 Task: Find connections with filter location Alhama de Murcia with filter topic #personaltrainerwith filter profile language Spanish with filter current company Uplers with filter school Brainware University with filter industry Community Services with filter service category Graphic Design with filter keywords title Waiter/Waitress
Action: Mouse moved to (487, 73)
Screenshot: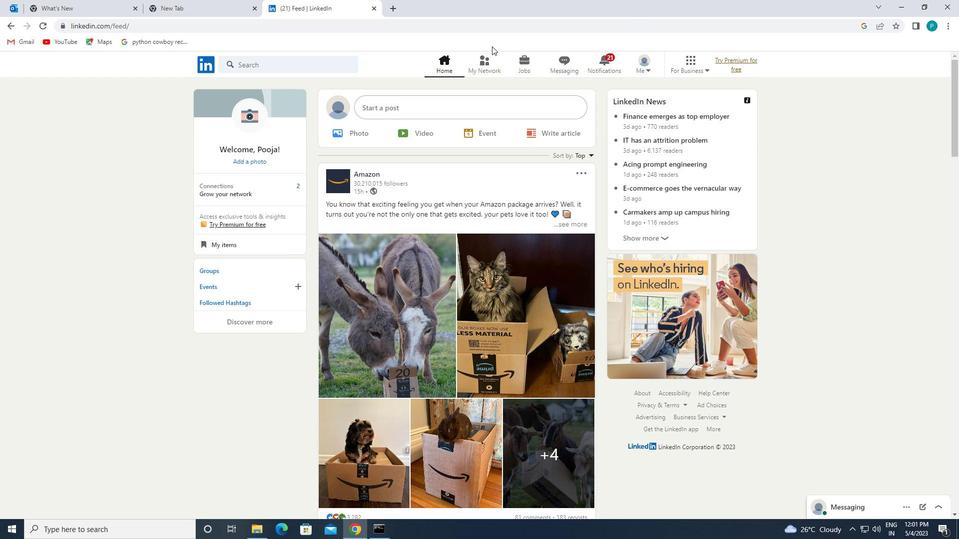 
Action: Mouse pressed left at (487, 73)
Screenshot: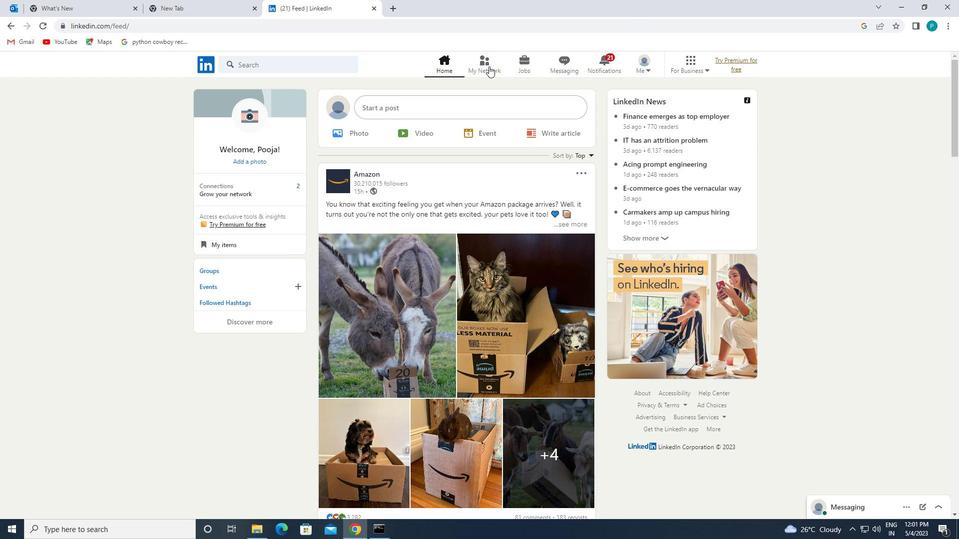 
Action: Mouse moved to (298, 121)
Screenshot: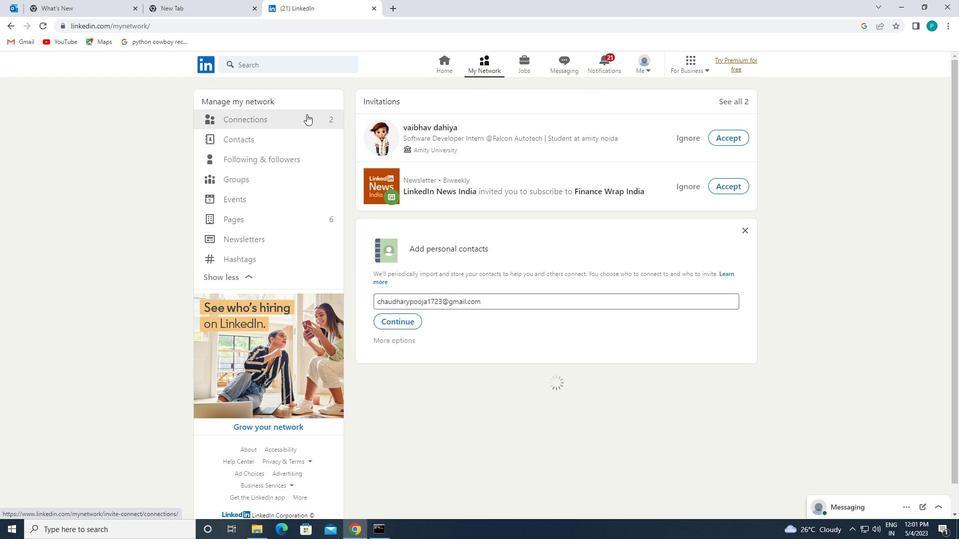 
Action: Mouse pressed left at (298, 121)
Screenshot: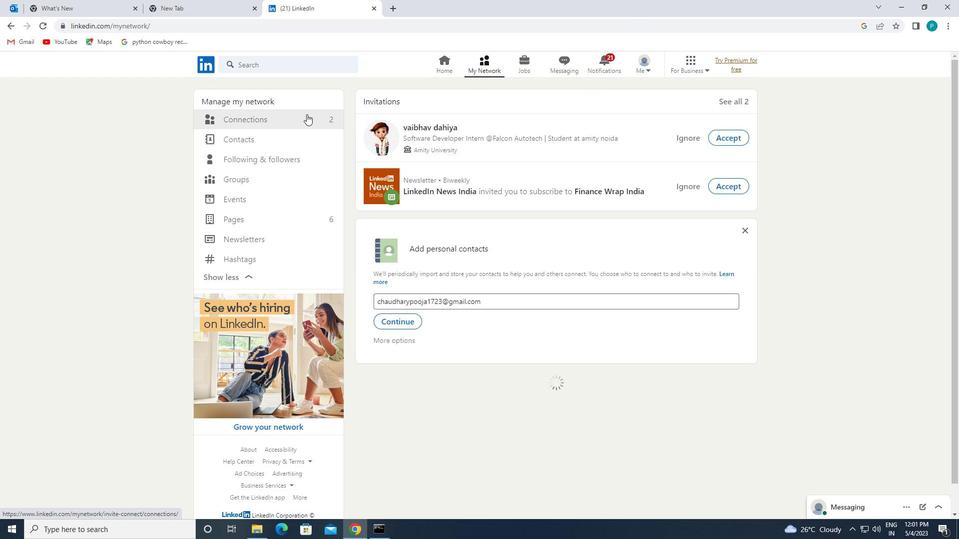 
Action: Mouse moved to (544, 116)
Screenshot: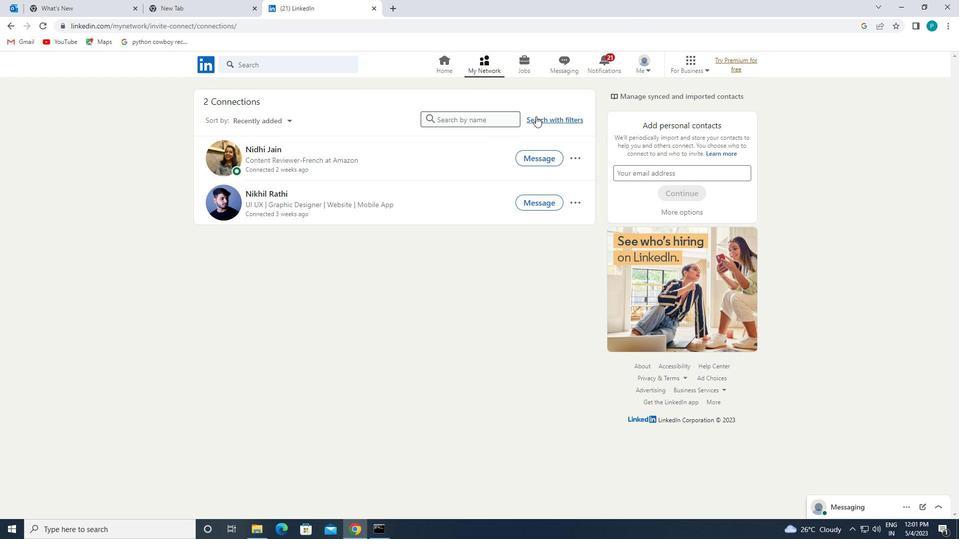 
Action: Mouse pressed left at (544, 116)
Screenshot: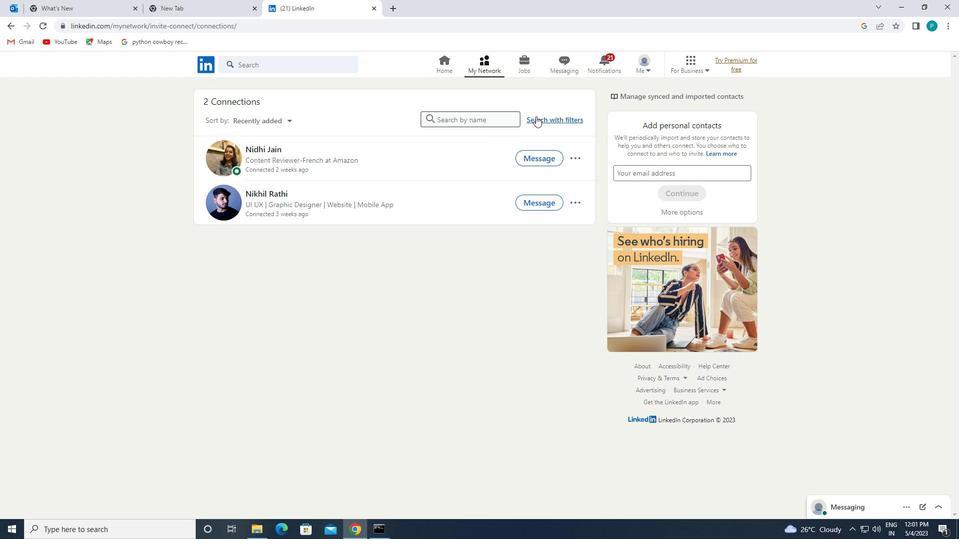 
Action: Mouse moved to (526, 92)
Screenshot: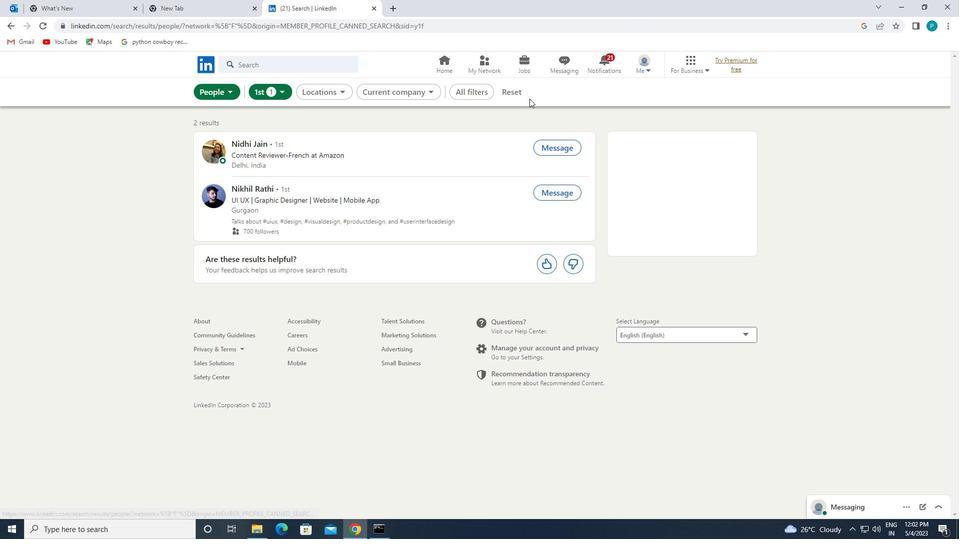 
Action: Mouse pressed left at (526, 92)
Screenshot: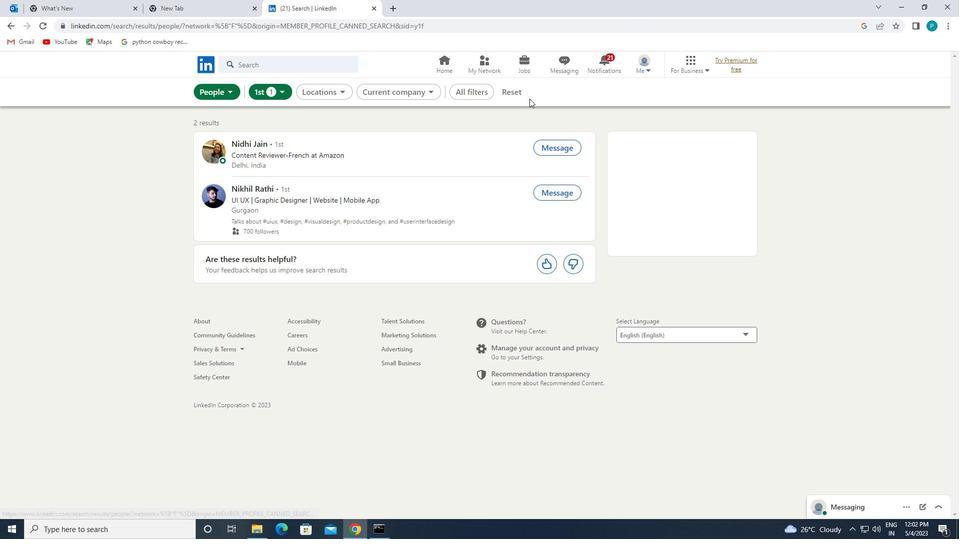 
Action: Mouse moved to (513, 89)
Screenshot: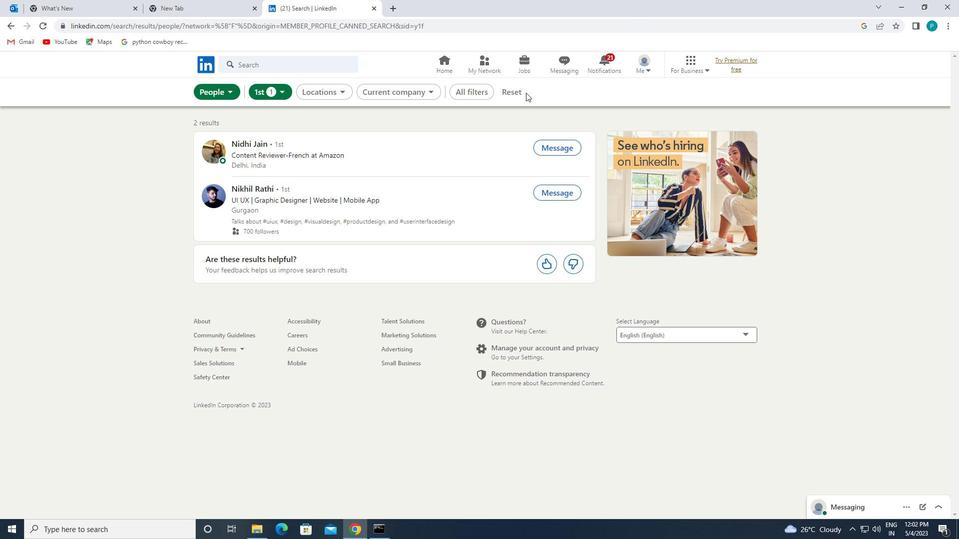 
Action: Mouse pressed left at (513, 89)
Screenshot: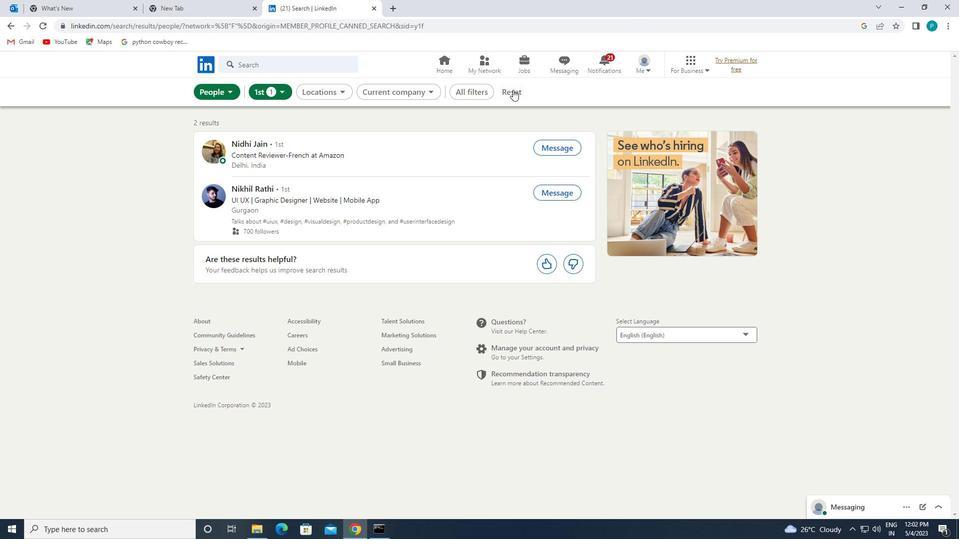 
Action: Mouse moved to (855, 235)
Screenshot: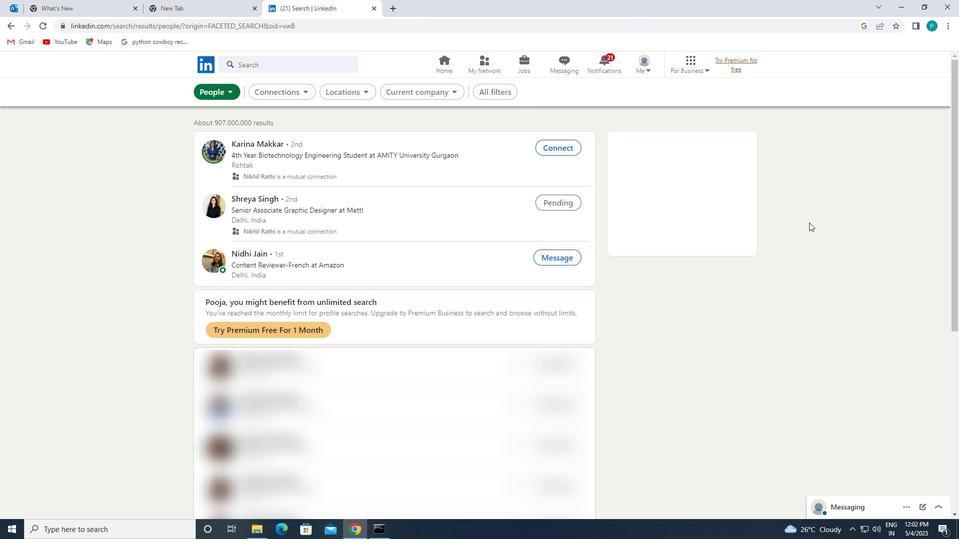 
Action: Mouse scrolled (855, 235) with delta (0, 0)
Screenshot: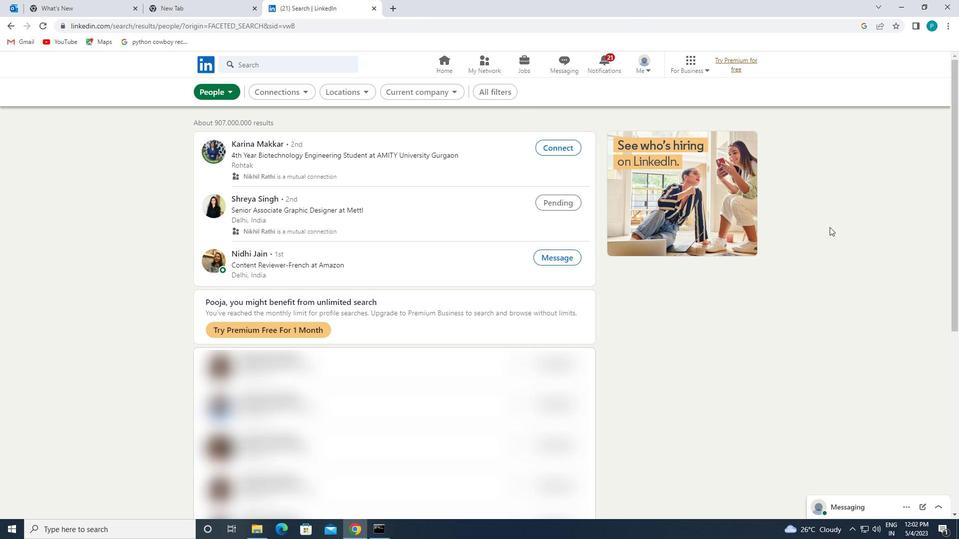 
Action: Mouse scrolled (855, 235) with delta (0, 0)
Screenshot: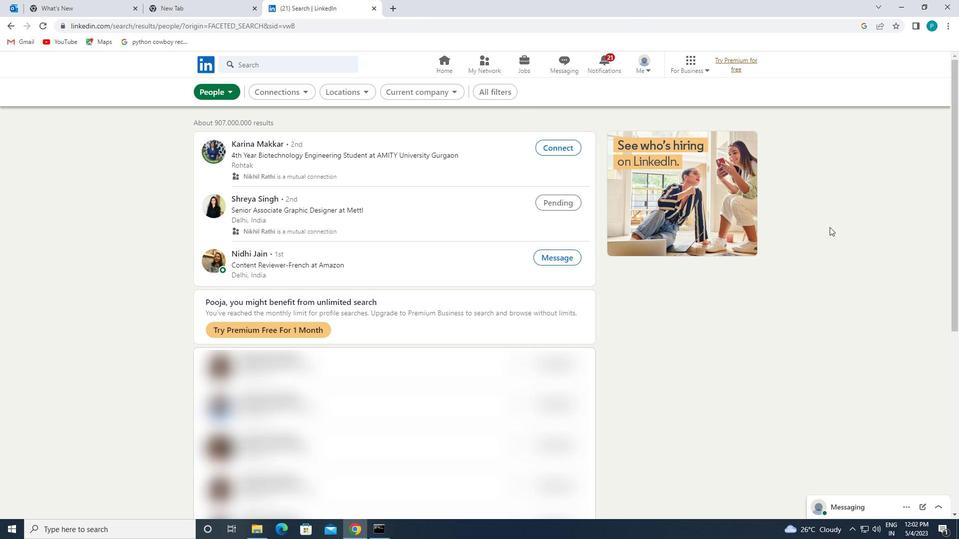 
Action: Mouse moved to (715, 202)
Screenshot: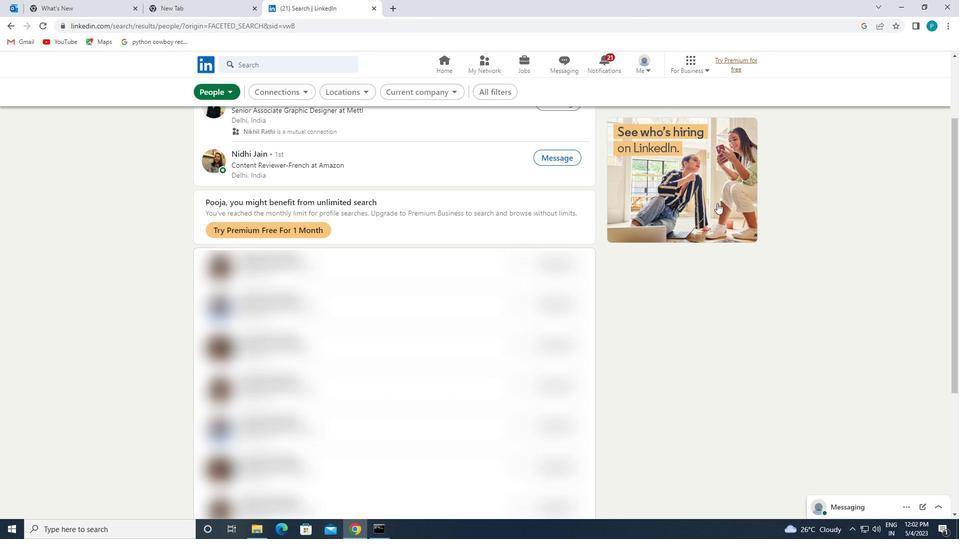 
Action: Mouse scrolled (715, 203) with delta (0, 0)
Screenshot: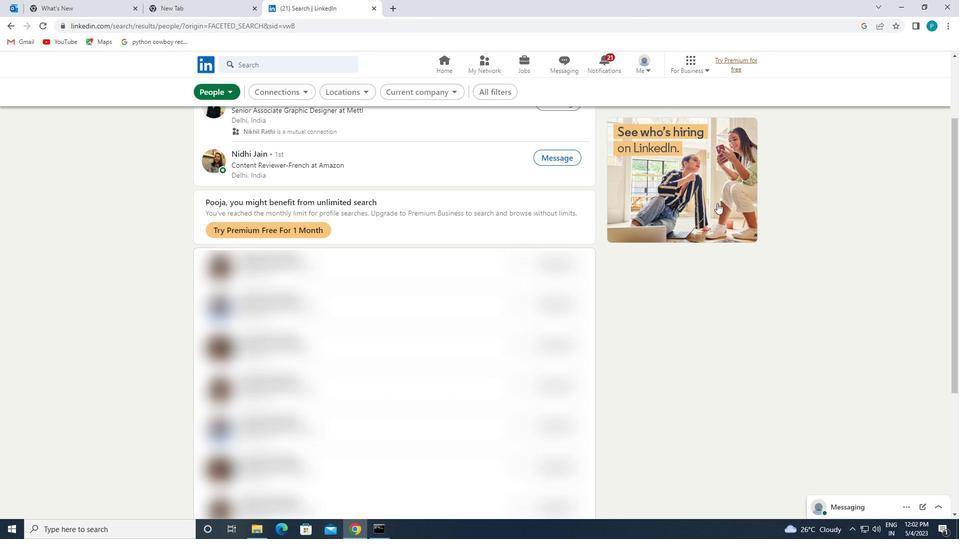 
Action: Mouse moved to (634, 184)
Screenshot: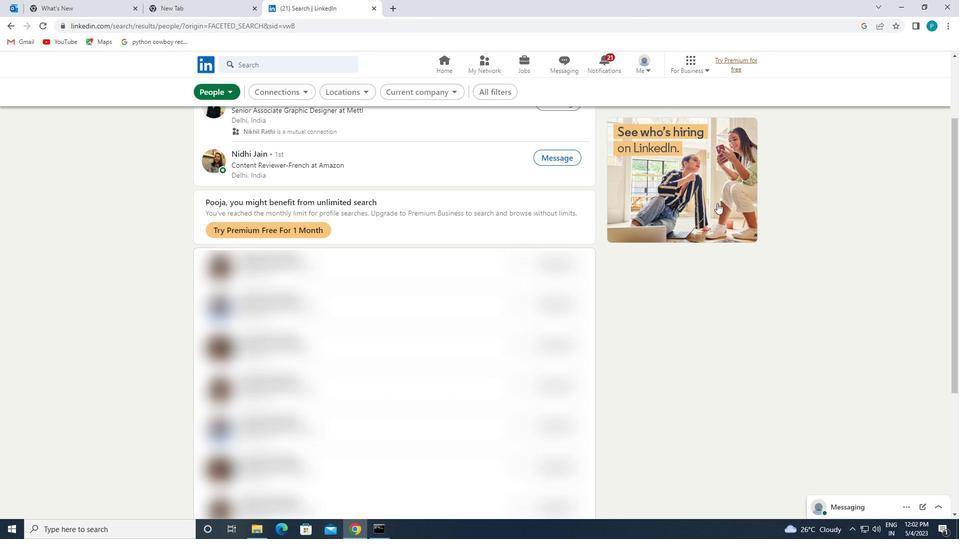 
Action: Mouse scrolled (634, 185) with delta (0, 0)
Screenshot: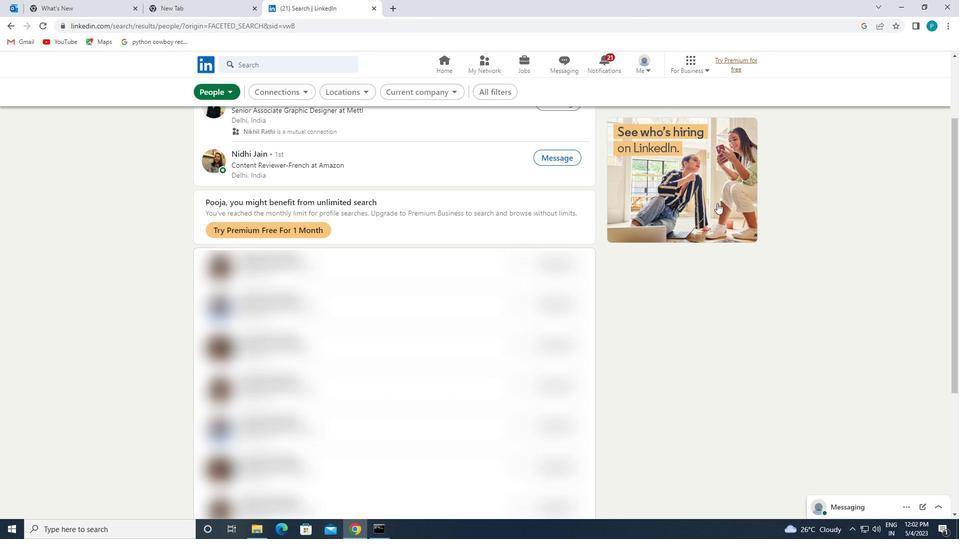 
Action: Mouse moved to (496, 90)
Screenshot: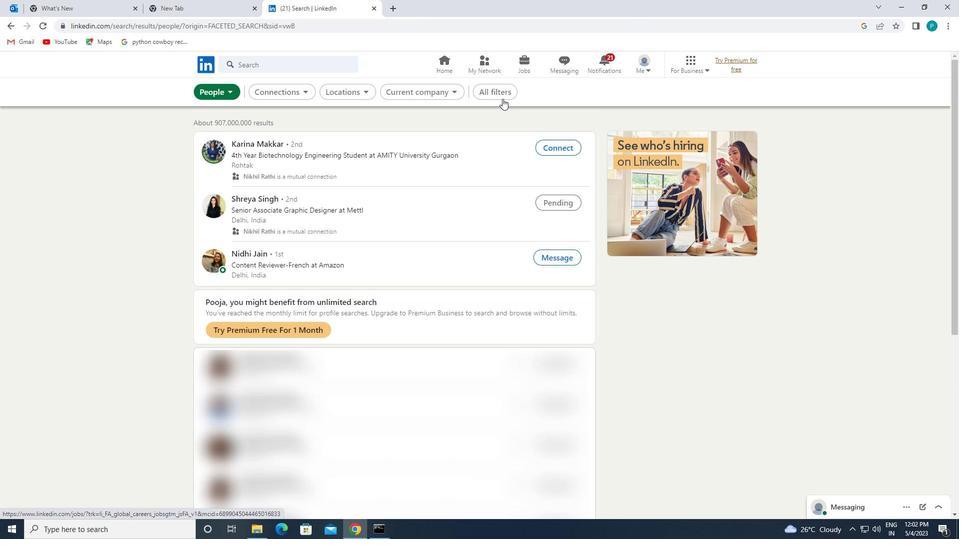 
Action: Mouse pressed left at (496, 90)
Screenshot: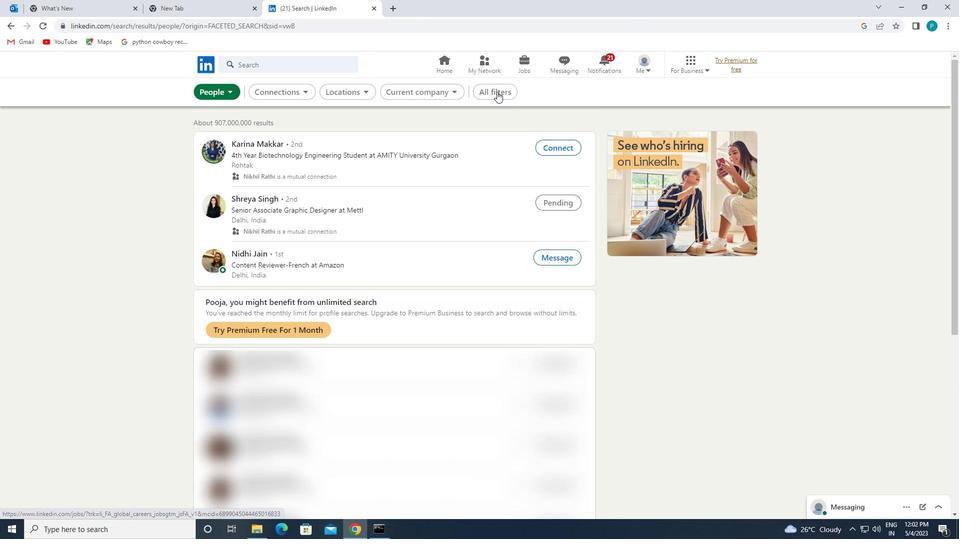 
Action: Mouse moved to (822, 285)
Screenshot: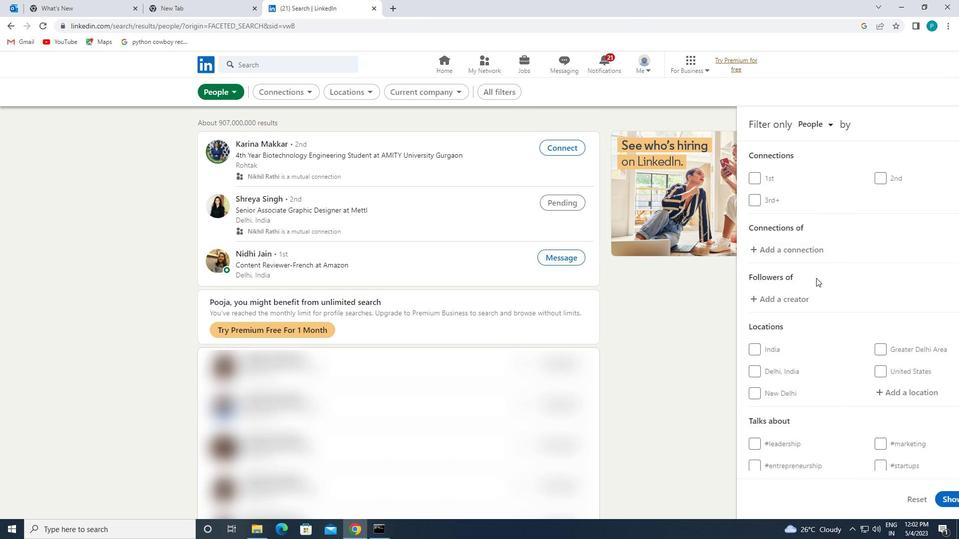 
Action: Mouse scrolled (822, 284) with delta (0, 0)
Screenshot: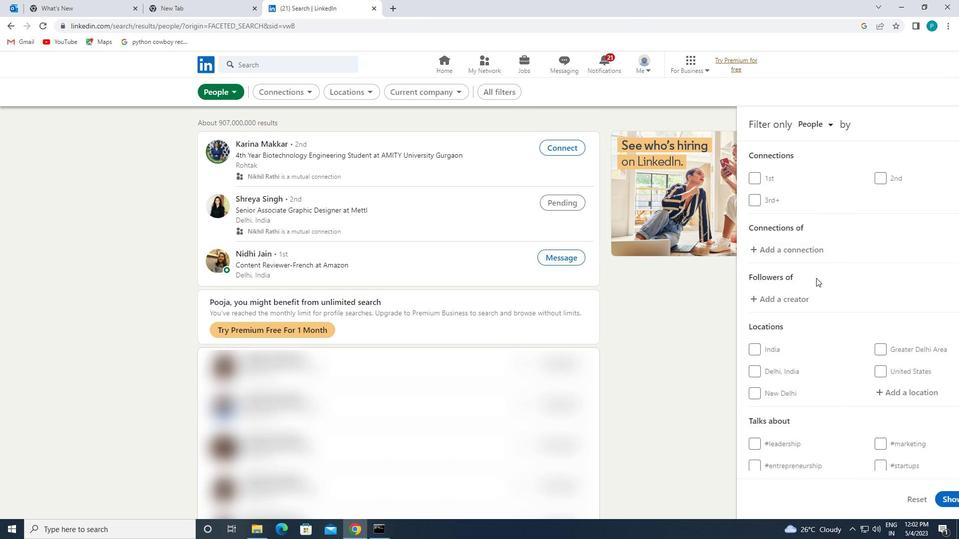 
Action: Mouse moved to (822, 286)
Screenshot: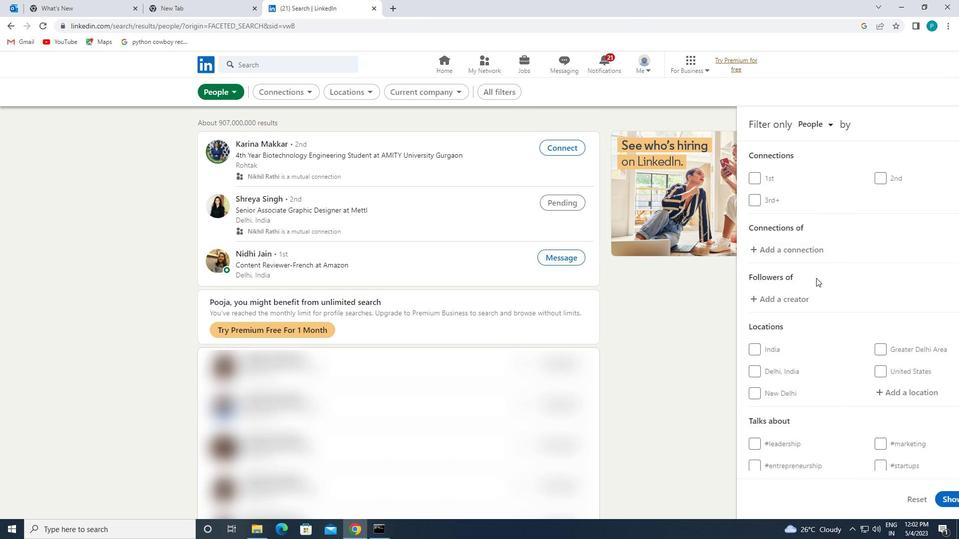 
Action: Mouse scrolled (822, 286) with delta (0, 0)
Screenshot: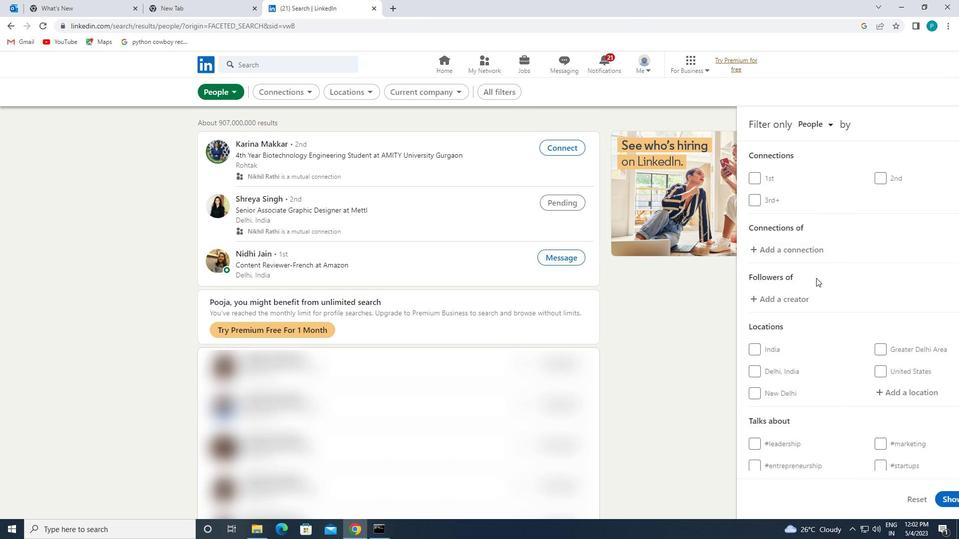 
Action: Mouse moved to (830, 294)
Screenshot: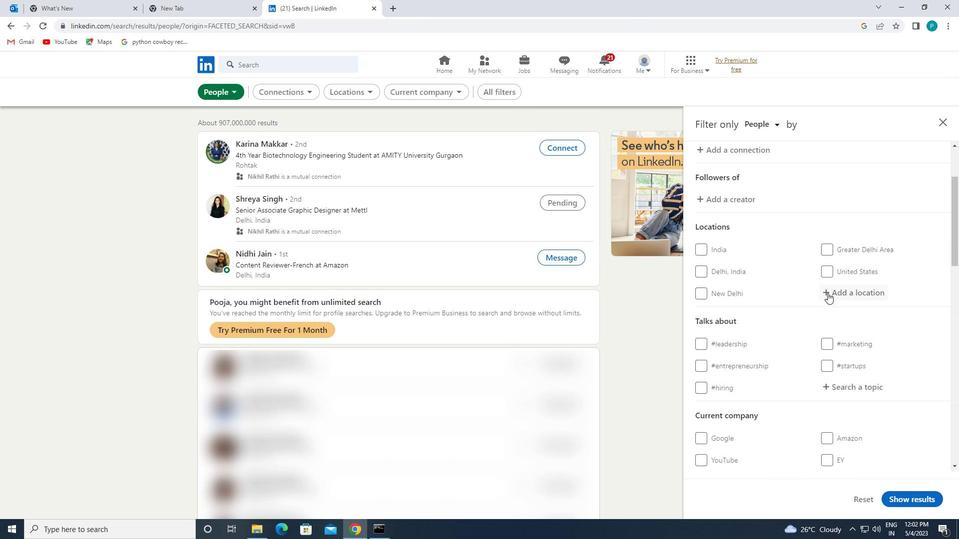 
Action: Mouse pressed left at (830, 294)
Screenshot: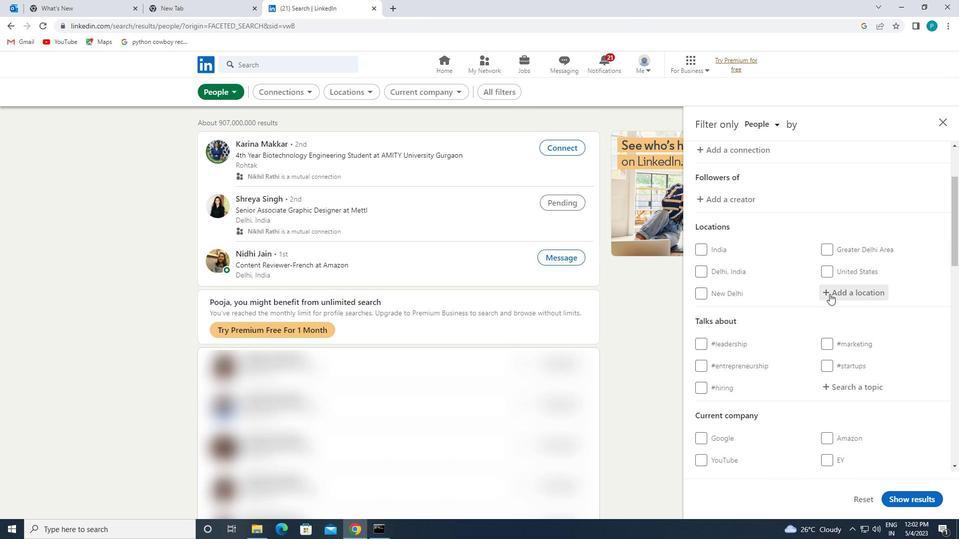 
Action: Key pressed <Key.caps_lock>a<Key.caps_lock>lhama
Screenshot: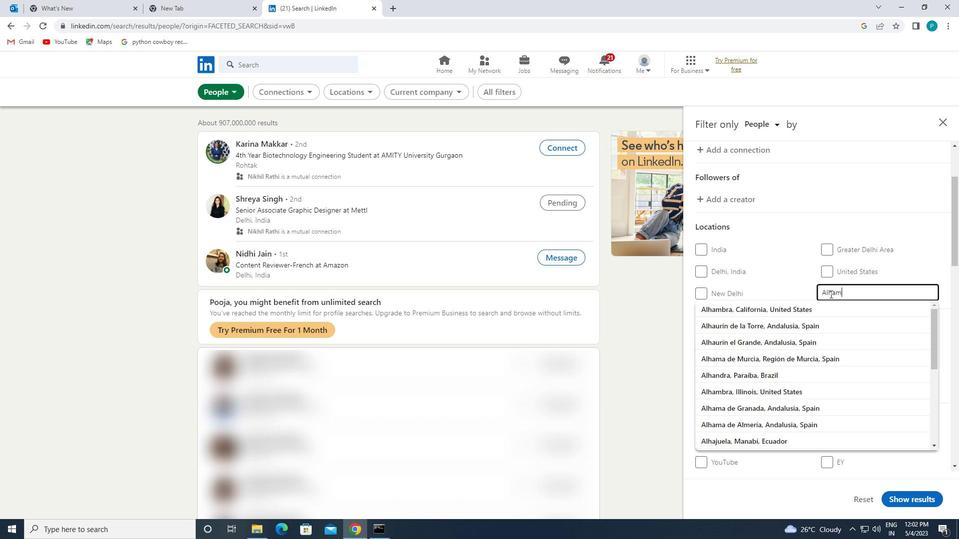 
Action: Mouse moved to (786, 310)
Screenshot: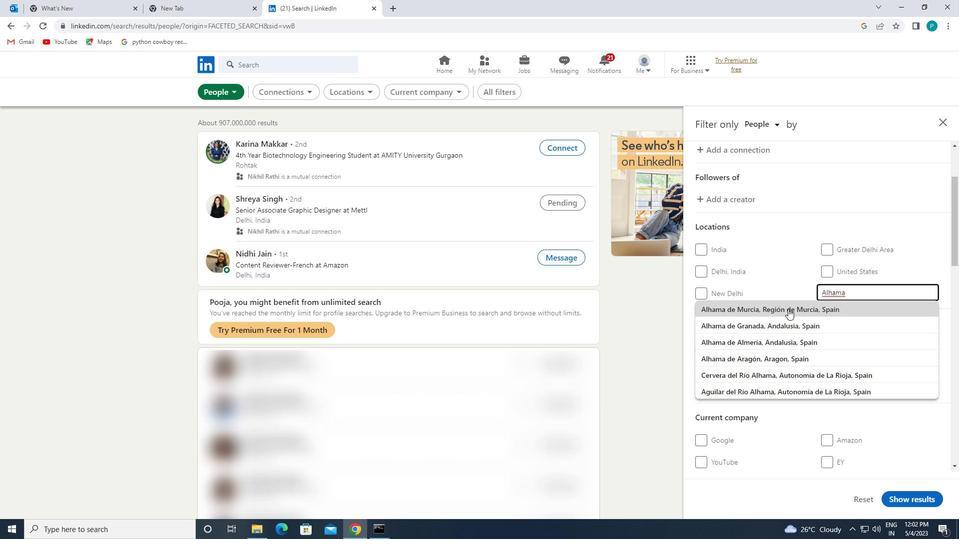 
Action: Mouse pressed left at (786, 310)
Screenshot: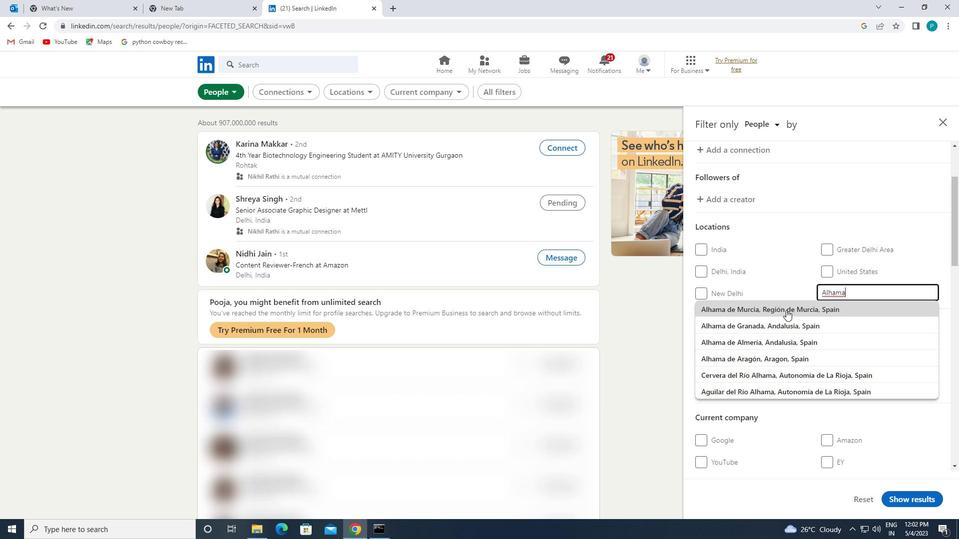 
Action: Mouse moved to (864, 360)
Screenshot: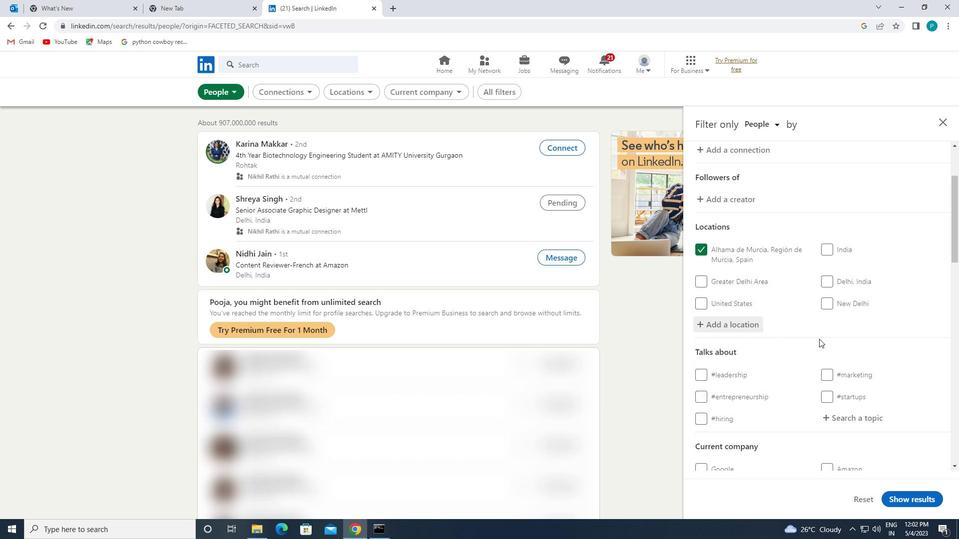 
Action: Mouse scrolled (864, 359) with delta (0, 0)
Screenshot: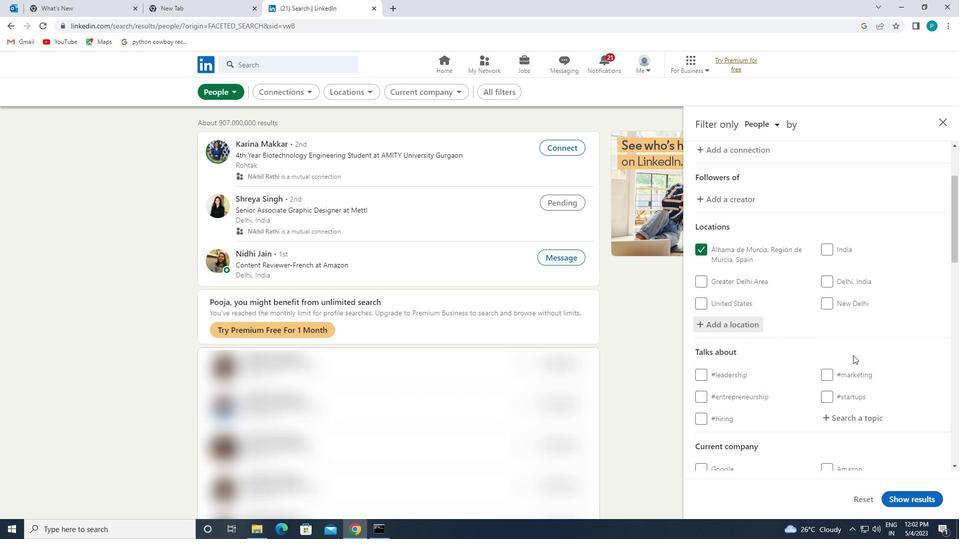 
Action: Mouse scrolled (864, 359) with delta (0, 0)
Screenshot: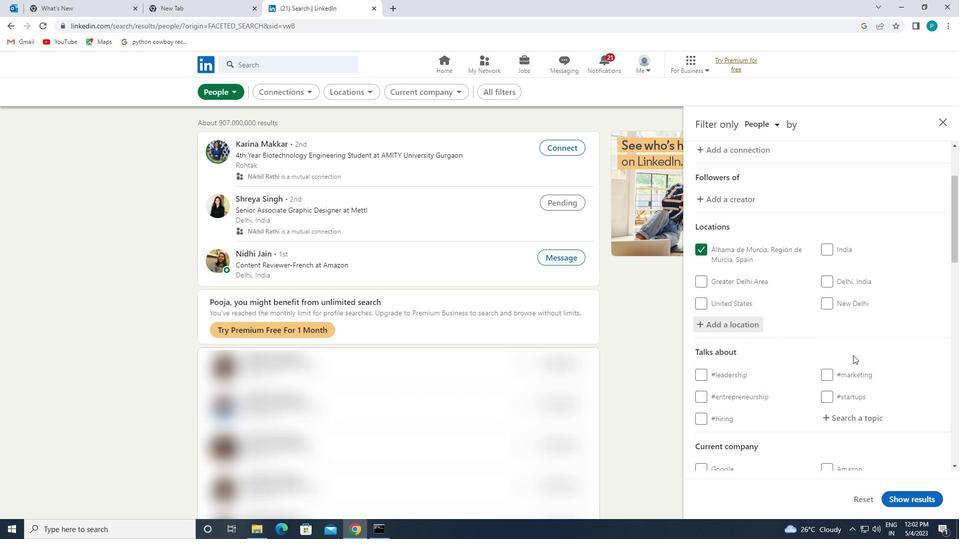 
Action: Mouse scrolled (864, 359) with delta (0, 0)
Screenshot: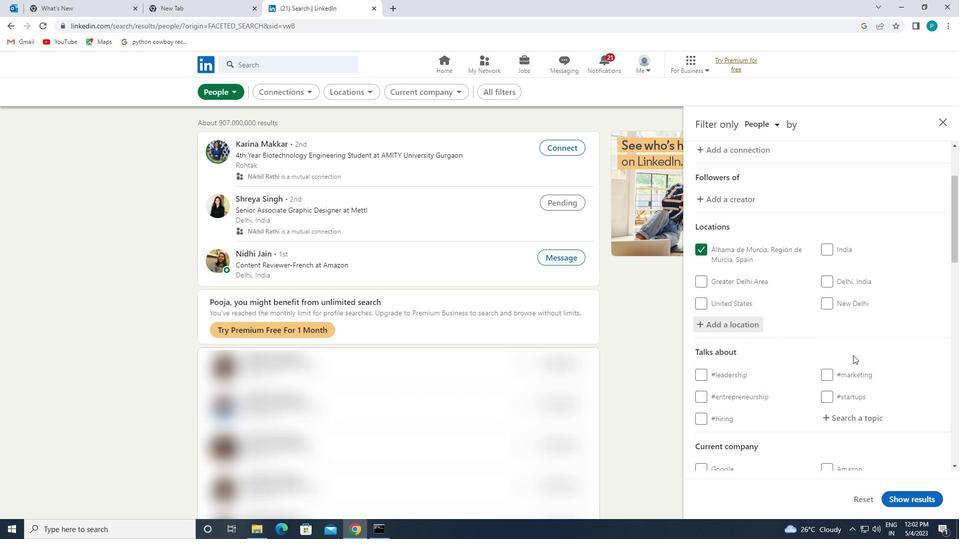 
Action: Mouse scrolled (864, 359) with delta (0, 0)
Screenshot: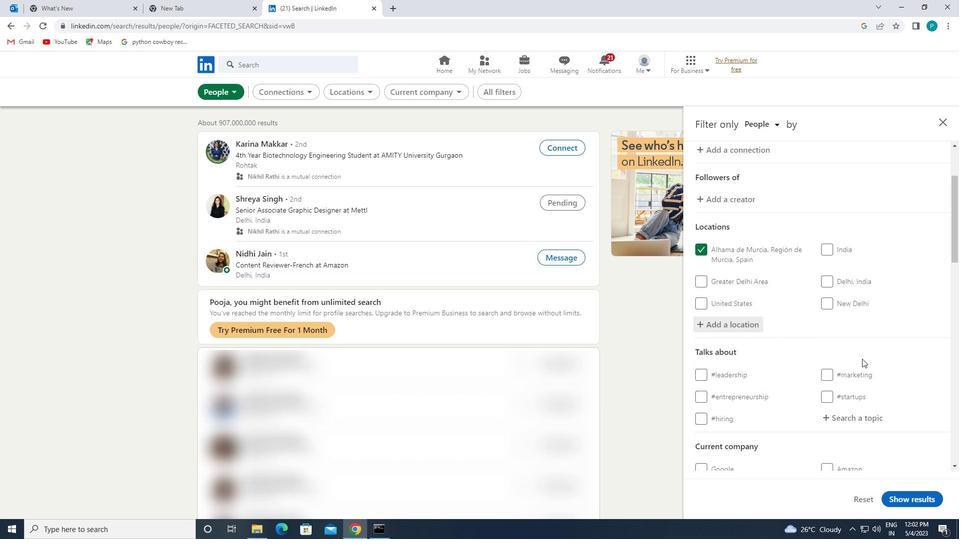 
Action: Mouse moved to (834, 220)
Screenshot: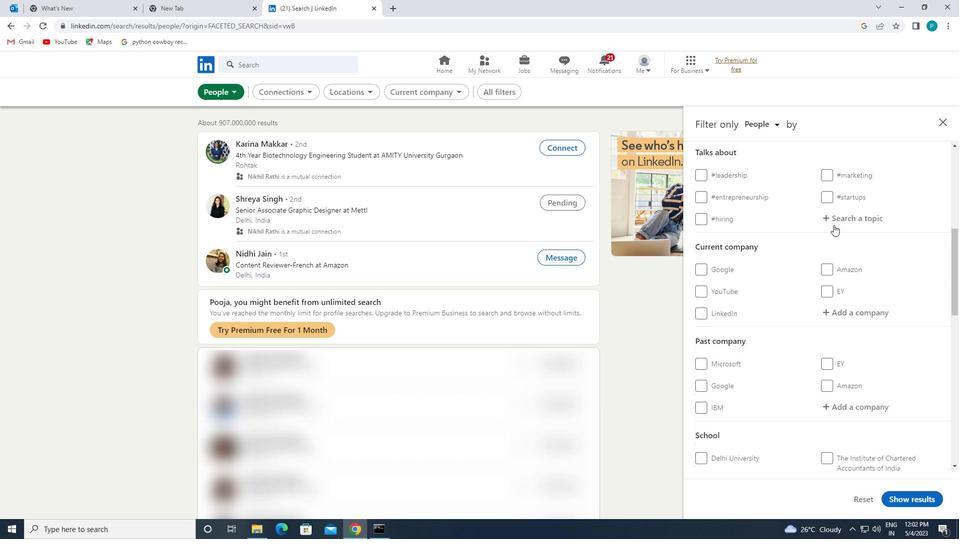 
Action: Mouse pressed left at (834, 220)
Screenshot: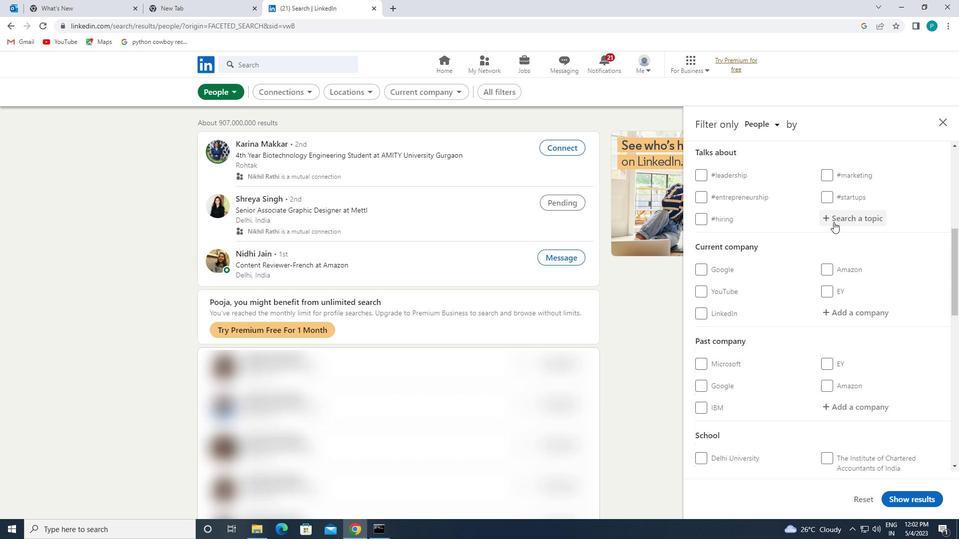 
Action: Key pressed <Key.shift>#PERSONALTRAINER
Screenshot: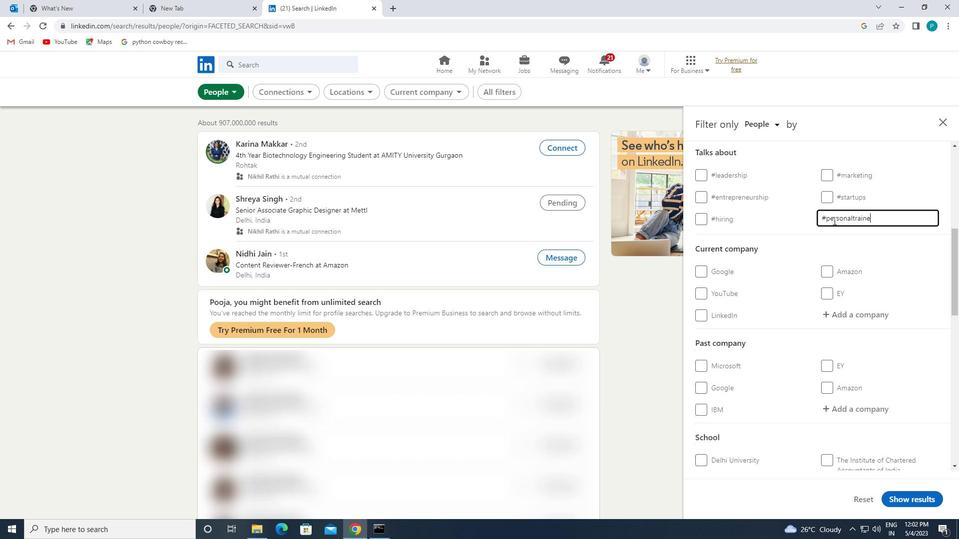 
Action: Mouse scrolled (834, 220) with delta (0, 0)
Screenshot: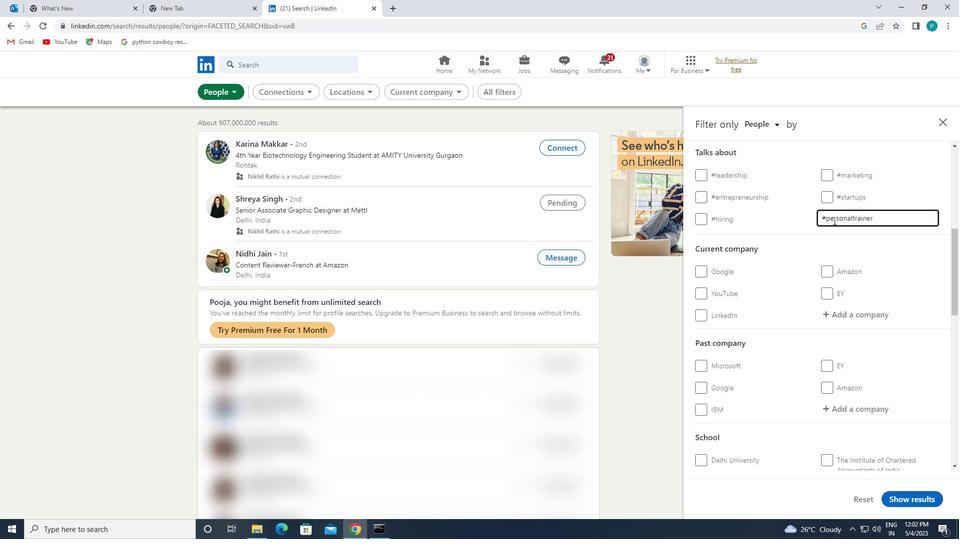 
Action: Mouse scrolled (834, 220) with delta (0, 0)
Screenshot: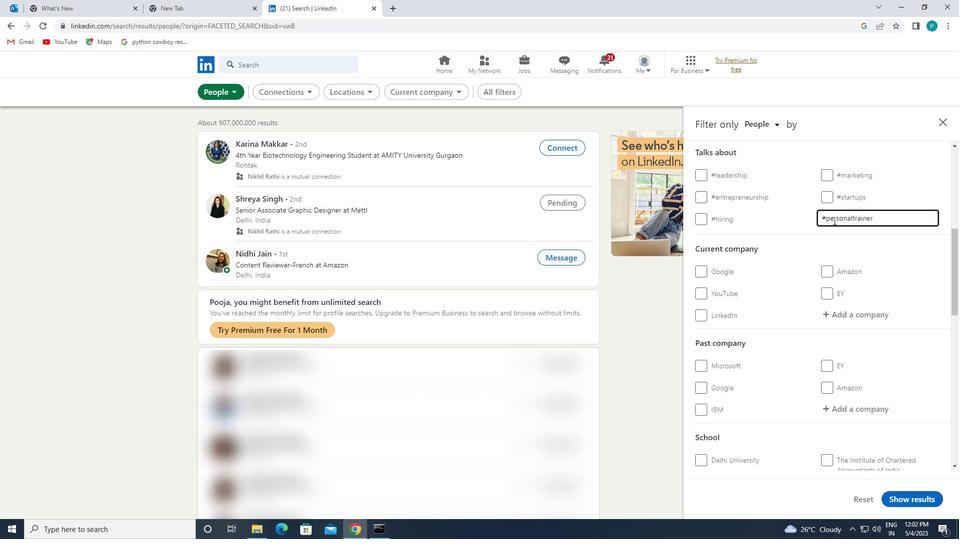 
Action: Mouse moved to (834, 230)
Screenshot: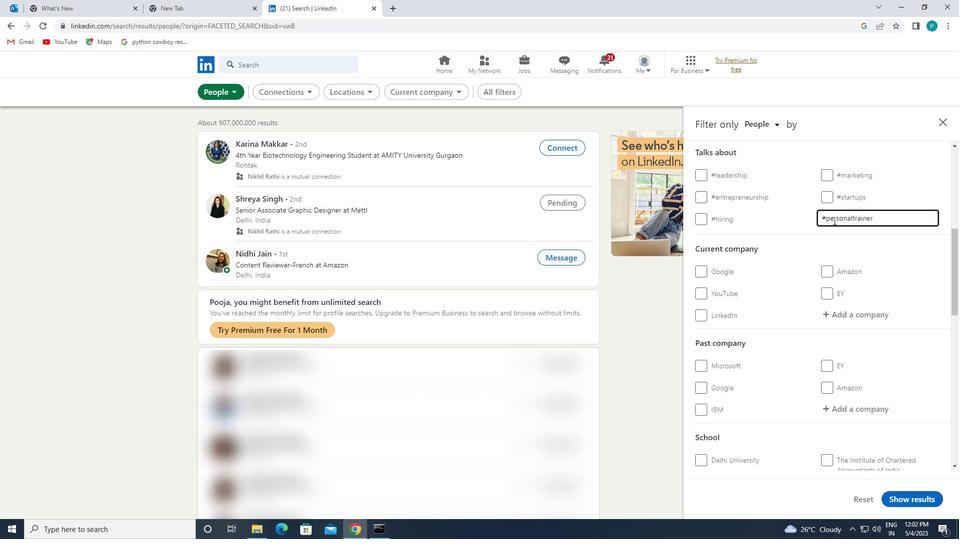 
Action: Mouse scrolled (834, 230) with delta (0, 0)
Screenshot: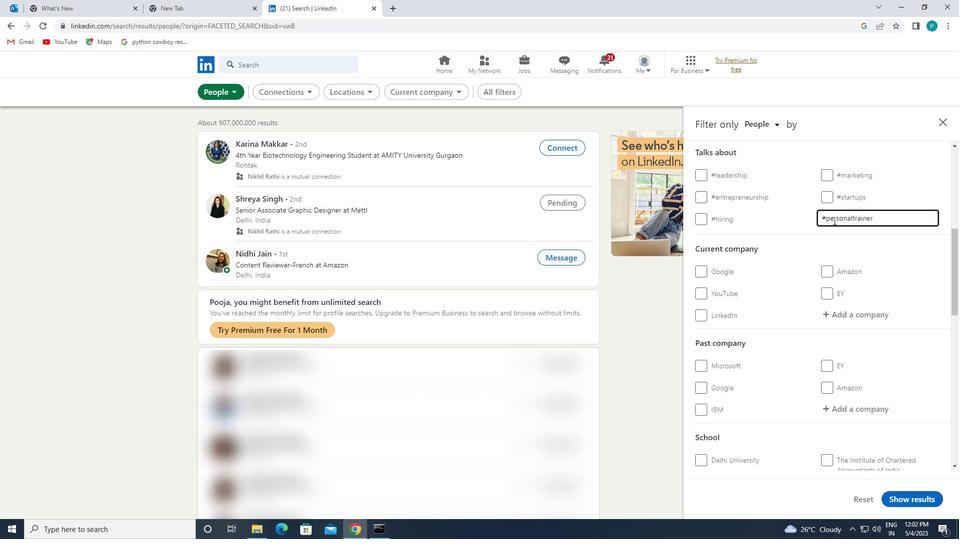 
Action: Mouse moved to (832, 240)
Screenshot: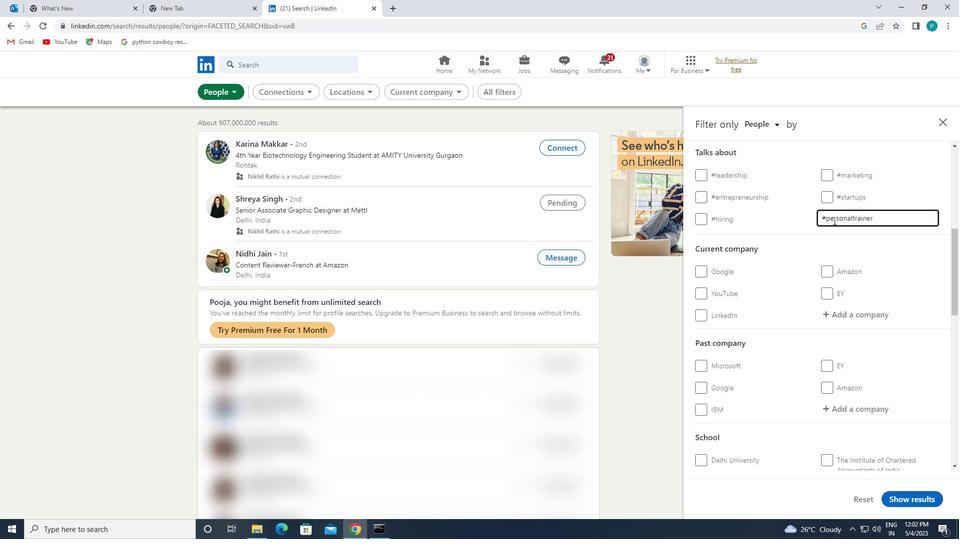 
Action: Mouse scrolled (832, 240) with delta (0, 0)
Screenshot: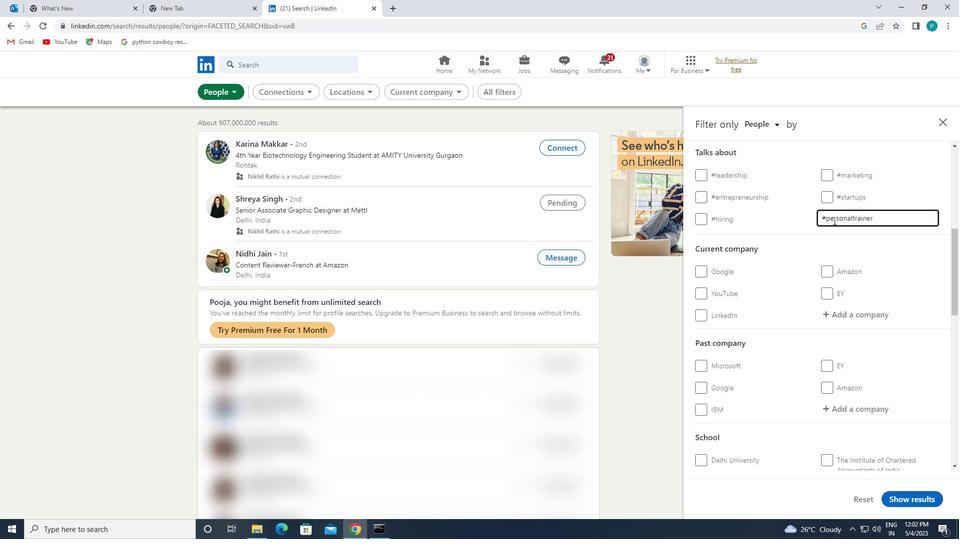 
Action: Mouse moved to (792, 299)
Screenshot: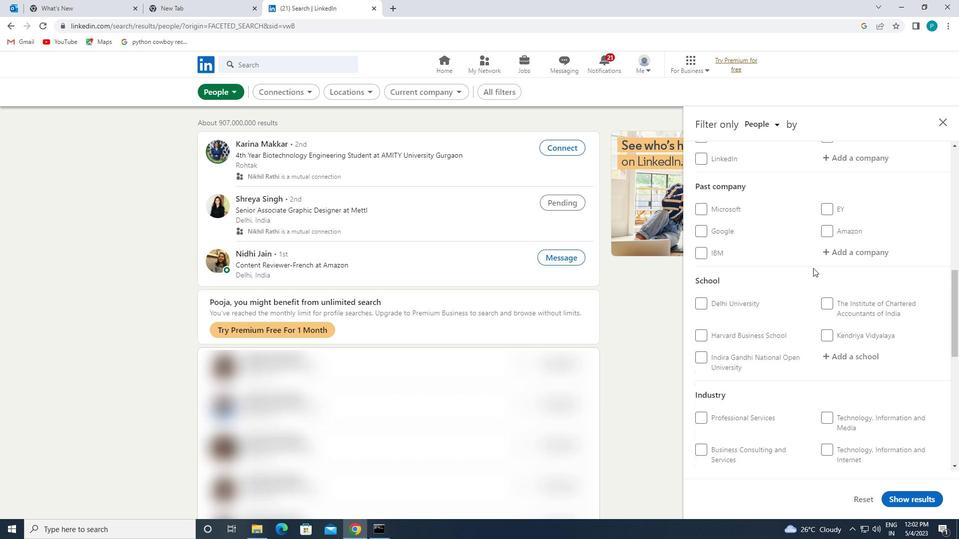 
Action: Mouse scrolled (792, 298) with delta (0, 0)
Screenshot: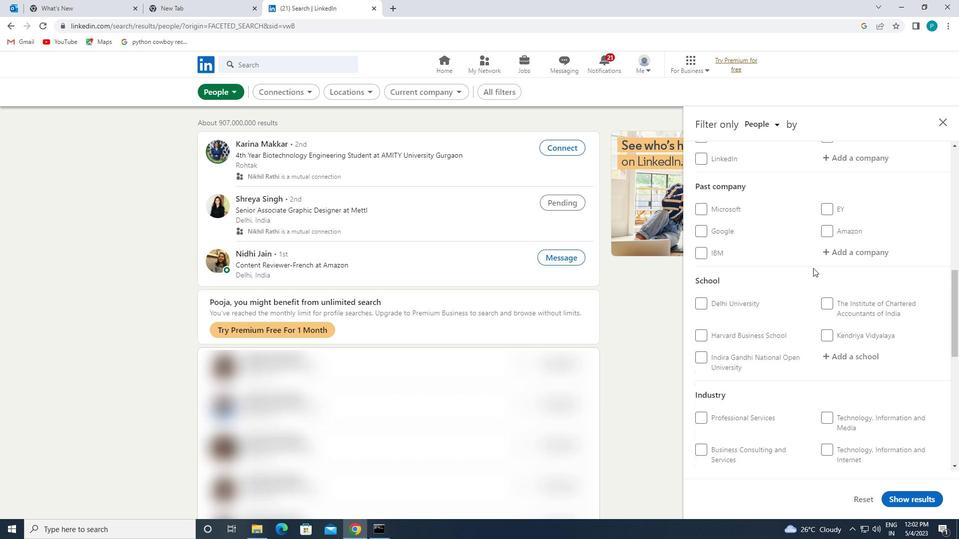 
Action: Mouse moved to (791, 301)
Screenshot: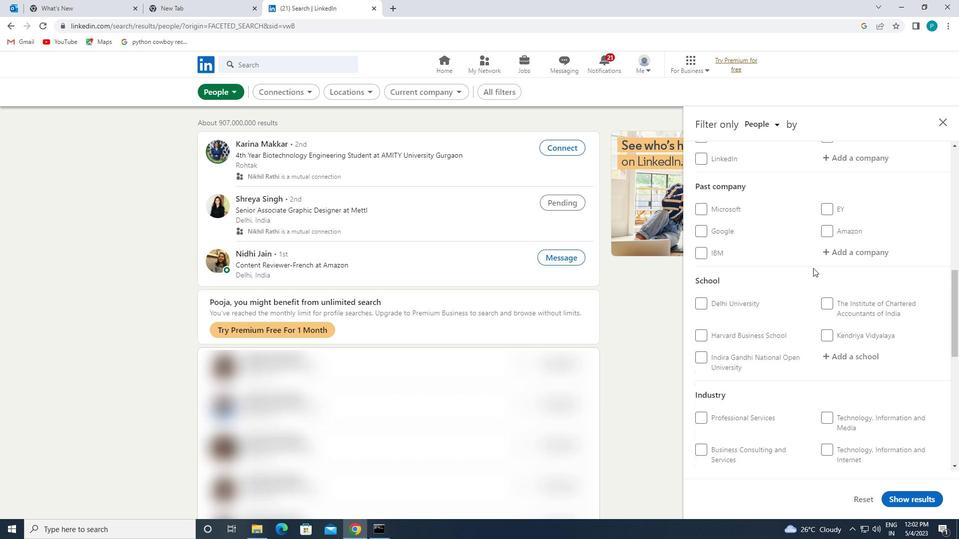 
Action: Mouse scrolled (791, 301) with delta (0, 0)
Screenshot: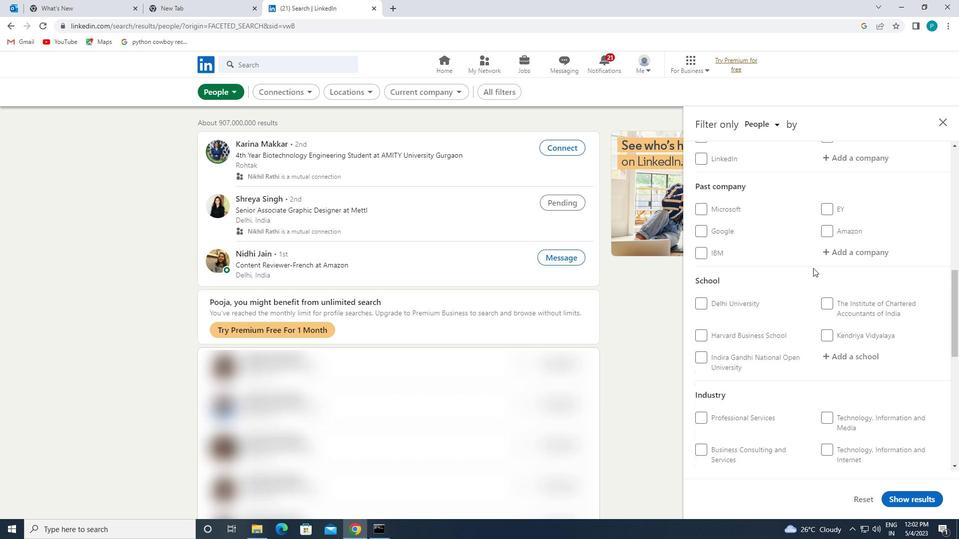 
Action: Mouse moved to (784, 308)
Screenshot: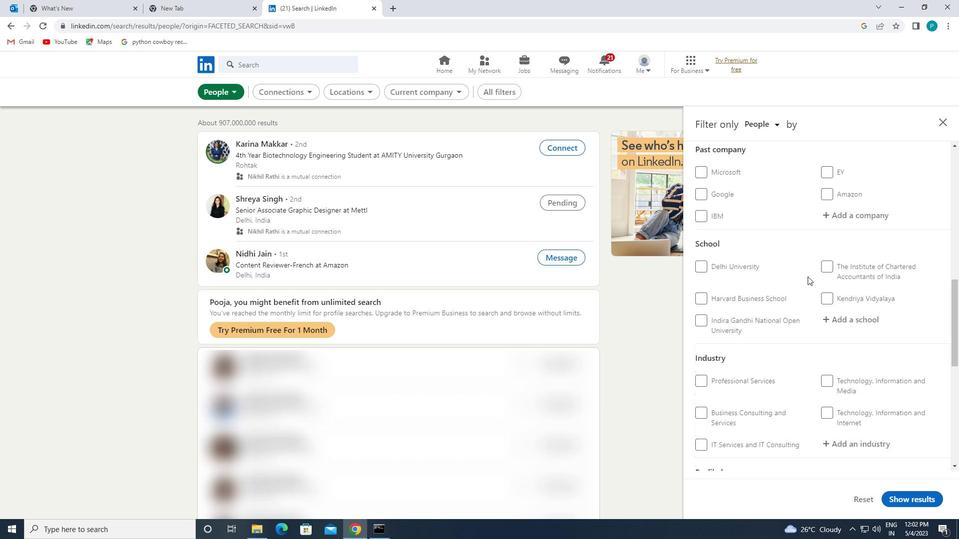 
Action: Mouse scrolled (784, 308) with delta (0, 0)
Screenshot: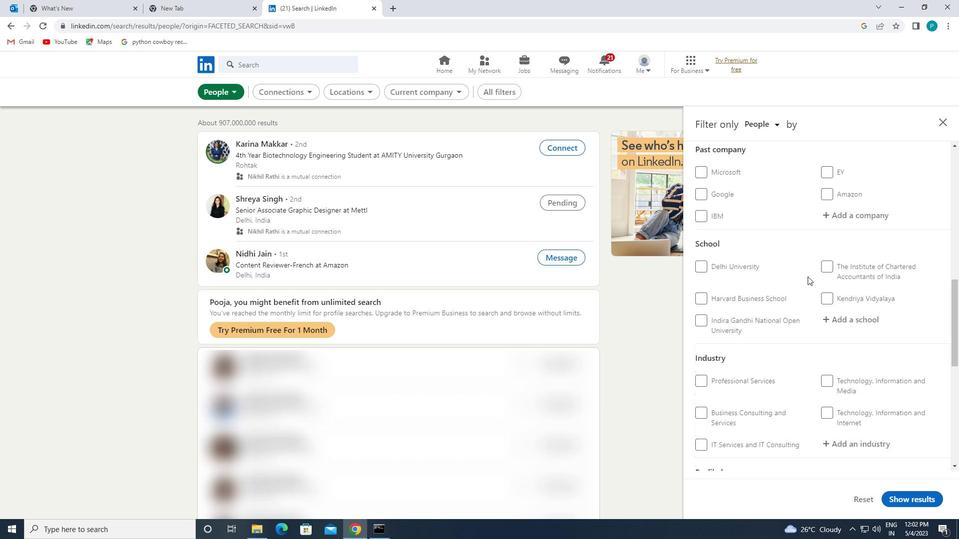 
Action: Mouse moved to (780, 311)
Screenshot: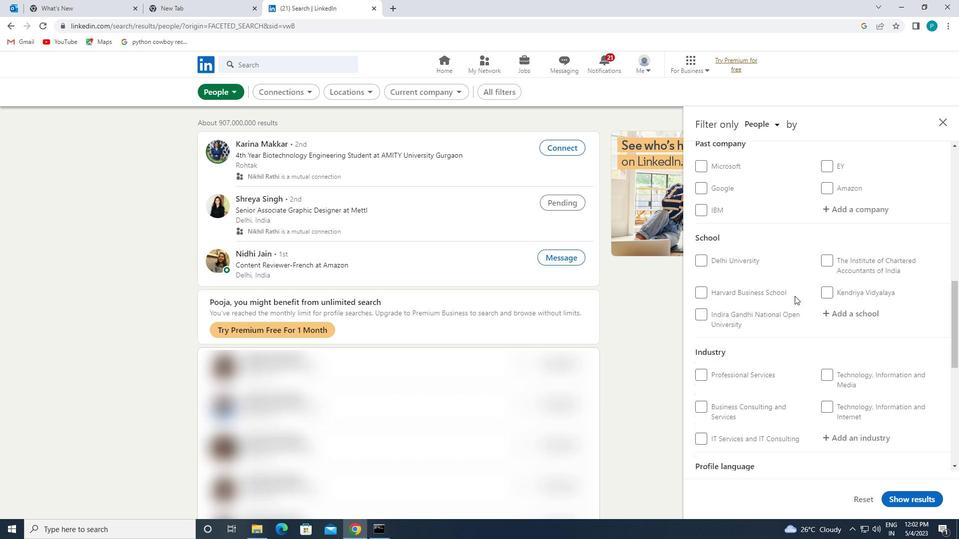 
Action: Mouse scrolled (780, 310) with delta (0, 0)
Screenshot: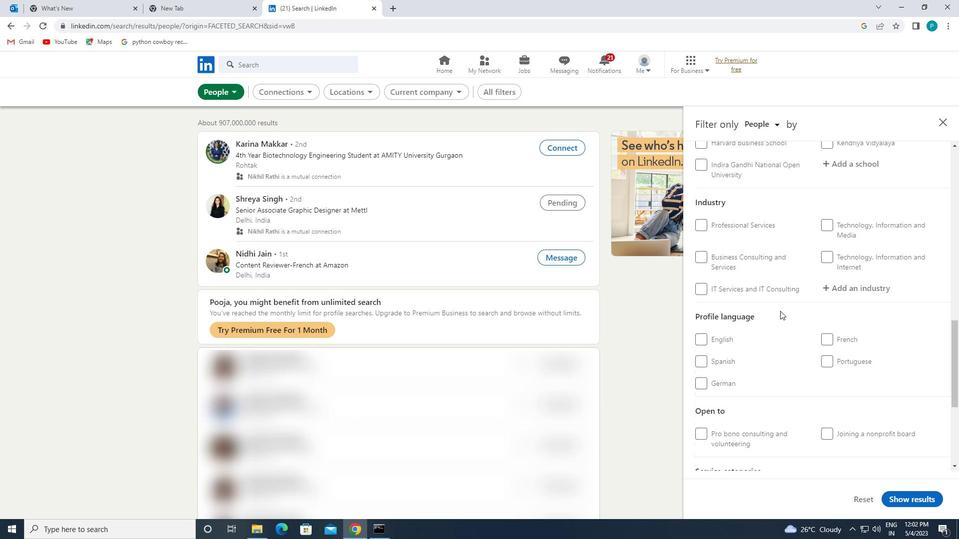 
Action: Mouse scrolled (780, 310) with delta (0, 0)
Screenshot: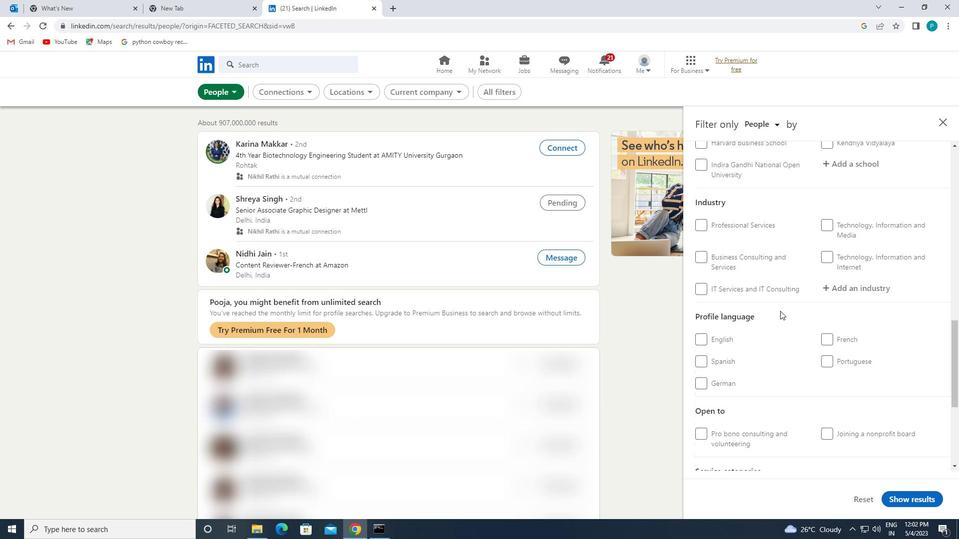 
Action: Mouse moved to (780, 311)
Screenshot: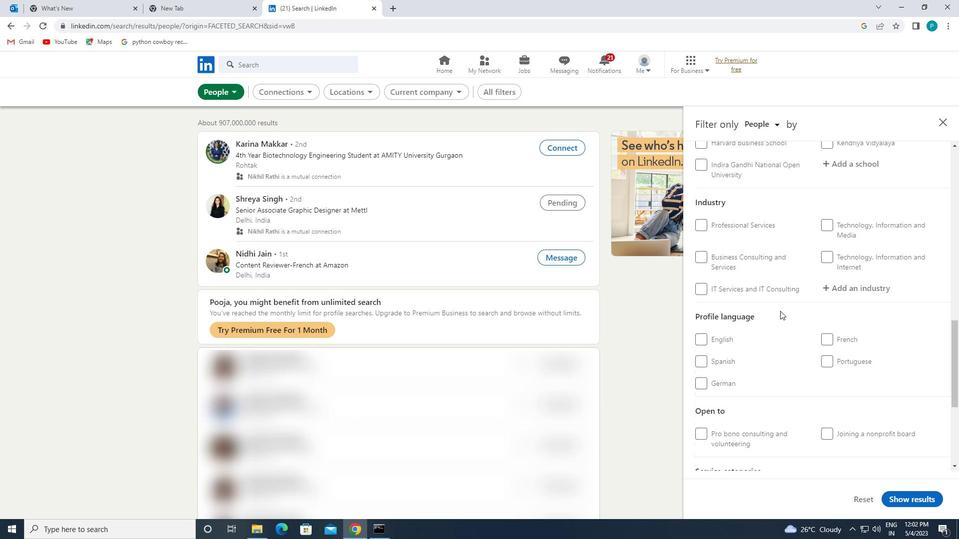 
Action: Mouse scrolled (780, 310) with delta (0, 0)
Screenshot: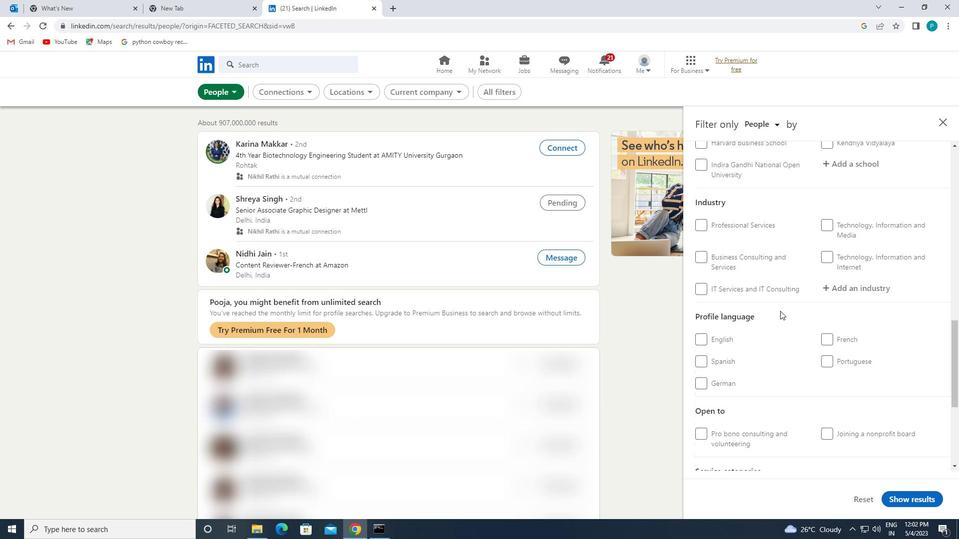 
Action: Mouse moved to (779, 311)
Screenshot: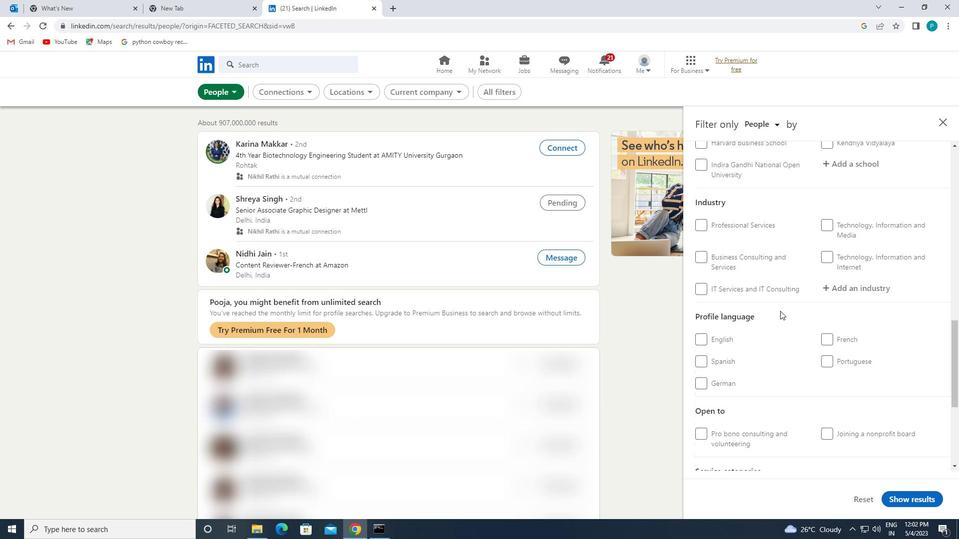 
Action: Mouse scrolled (779, 310) with delta (0, 0)
Screenshot: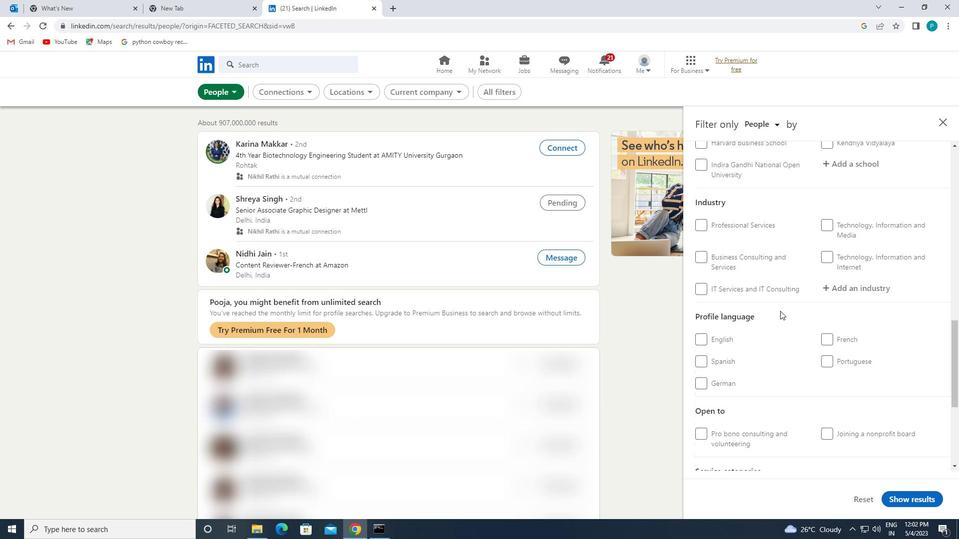 
Action: Mouse moved to (778, 310)
Screenshot: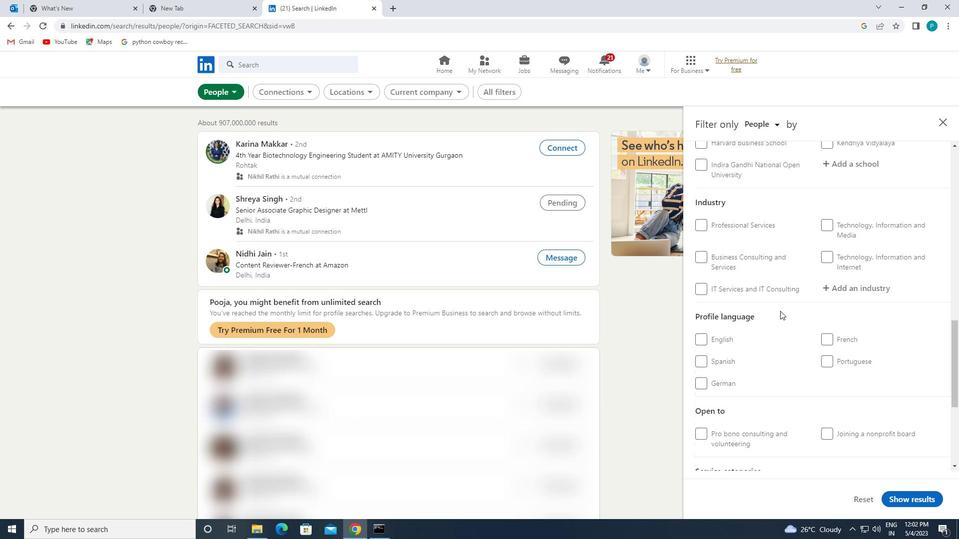
Action: Mouse scrolled (778, 310) with delta (0, 0)
Screenshot: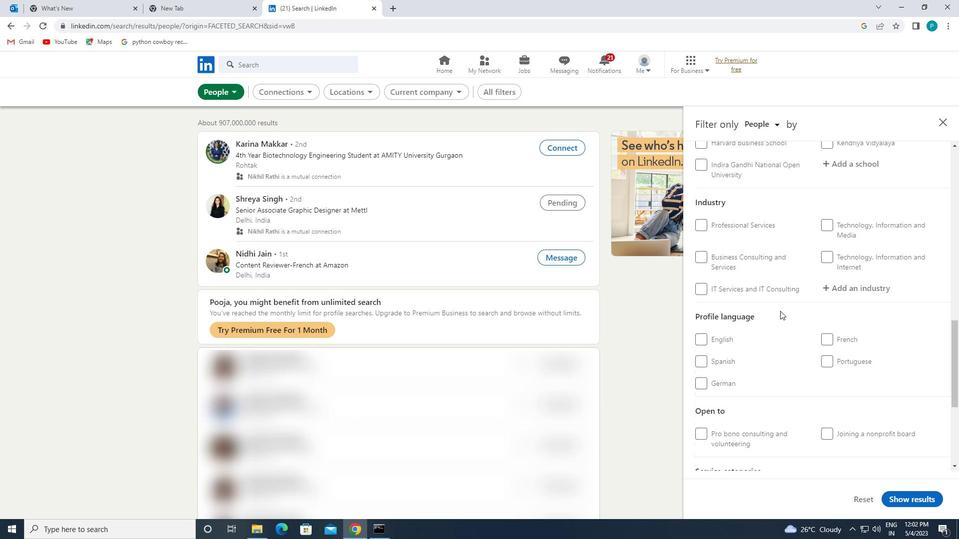 
Action: Mouse moved to (736, 278)
Screenshot: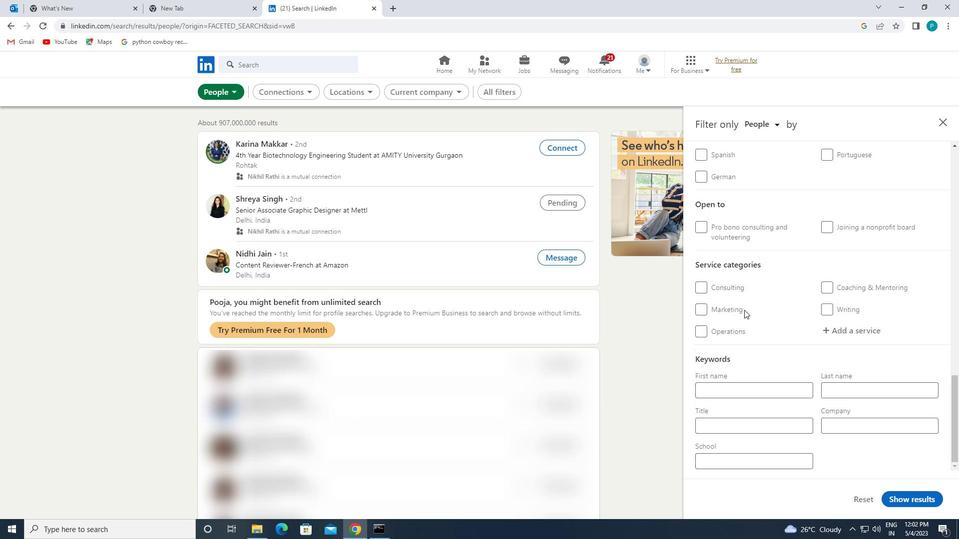 
Action: Mouse scrolled (736, 279) with delta (0, 0)
Screenshot: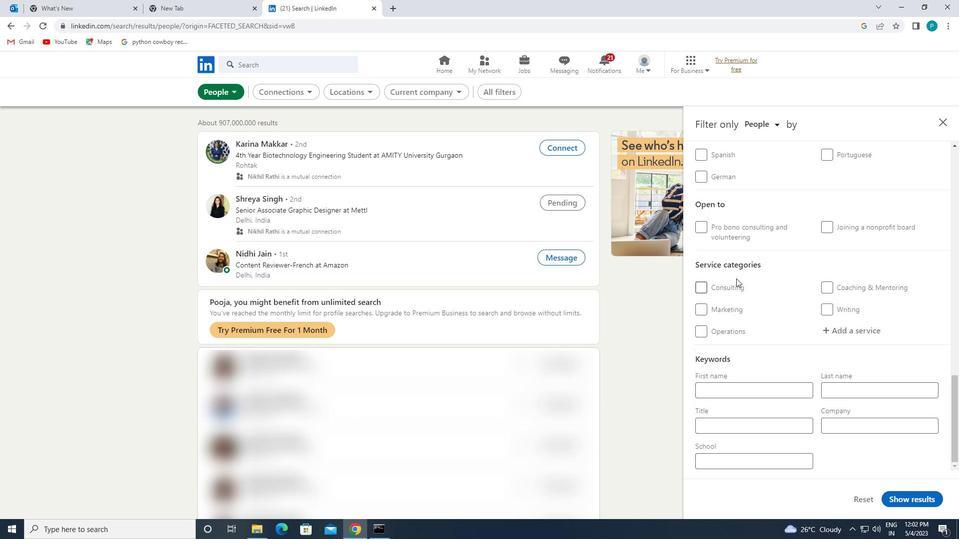
Action: Mouse moved to (704, 208)
Screenshot: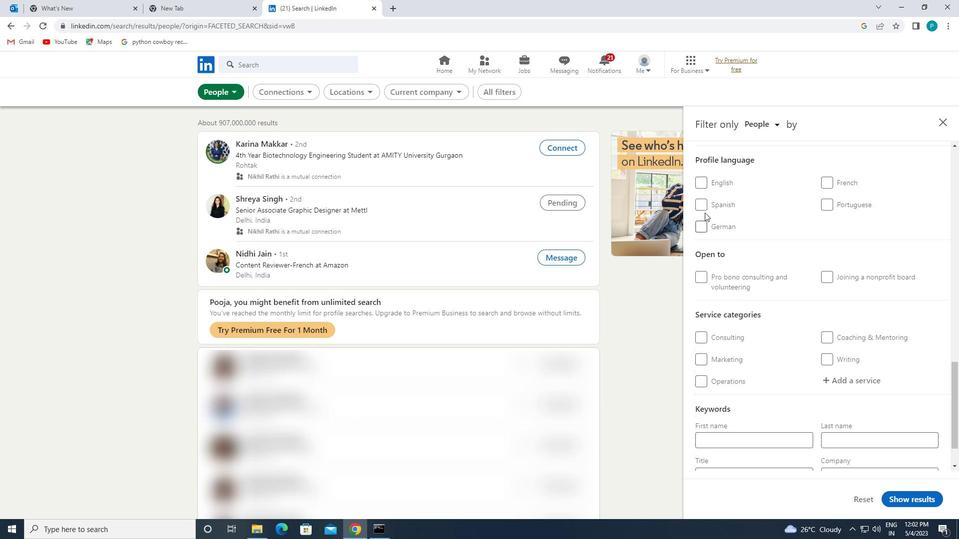 
Action: Mouse pressed left at (704, 208)
Screenshot: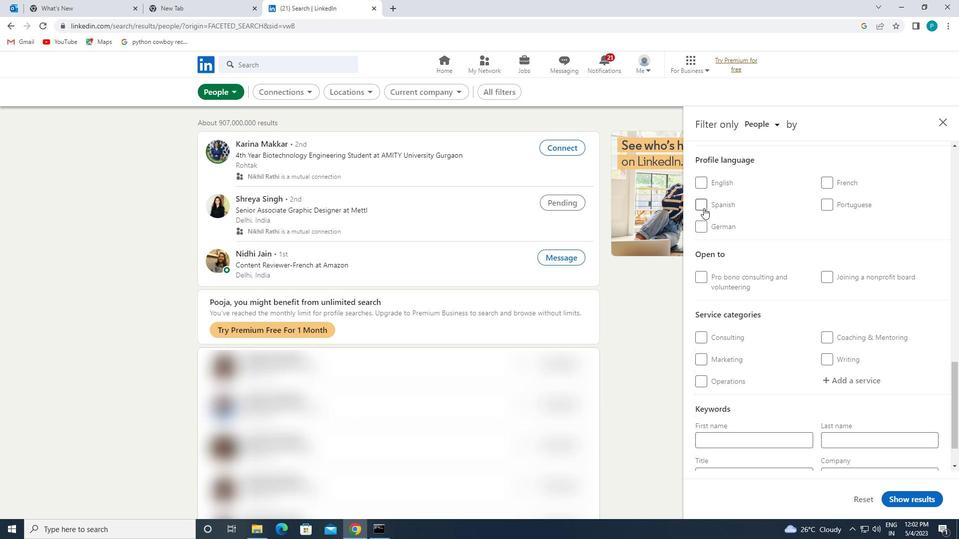 
Action: Mouse moved to (785, 212)
Screenshot: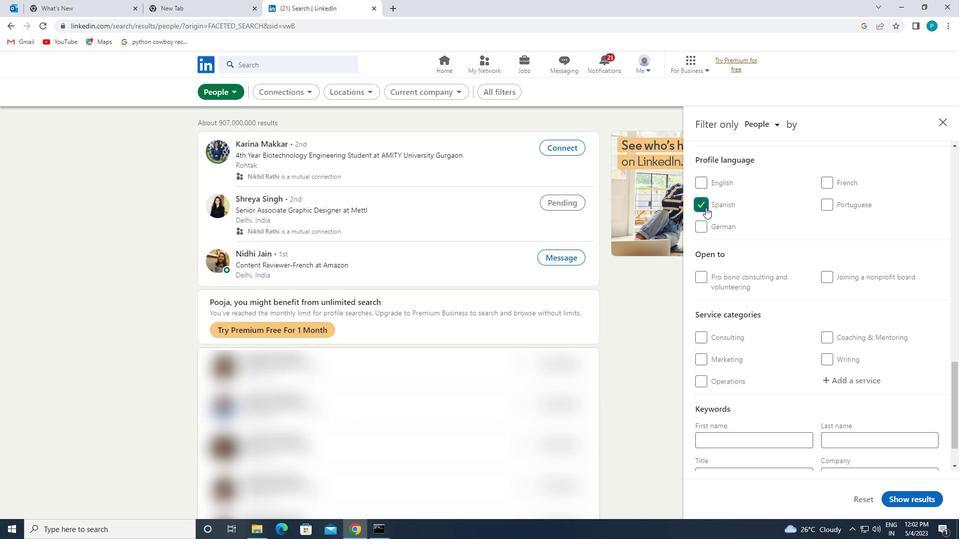 
Action: Mouse scrolled (785, 213) with delta (0, 0)
Screenshot: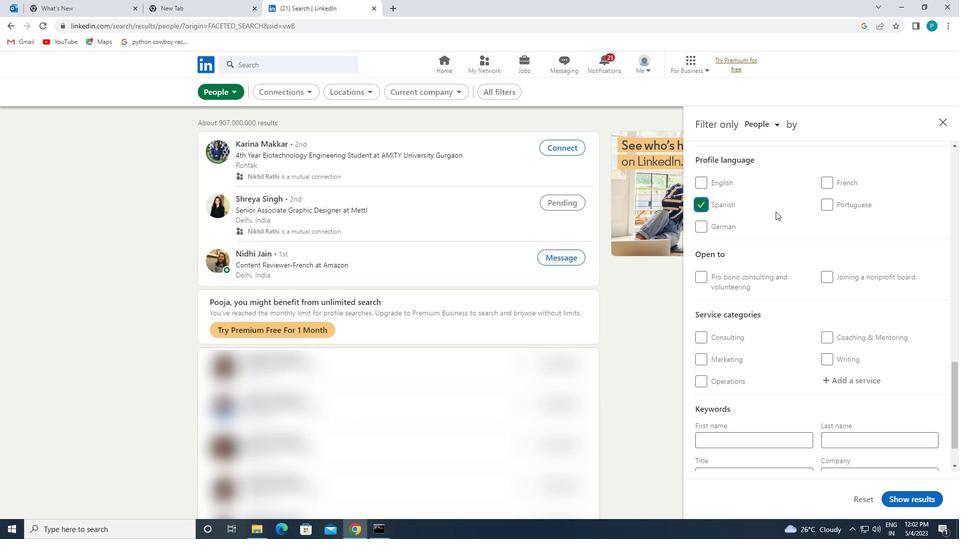 
Action: Mouse scrolled (785, 213) with delta (0, 0)
Screenshot: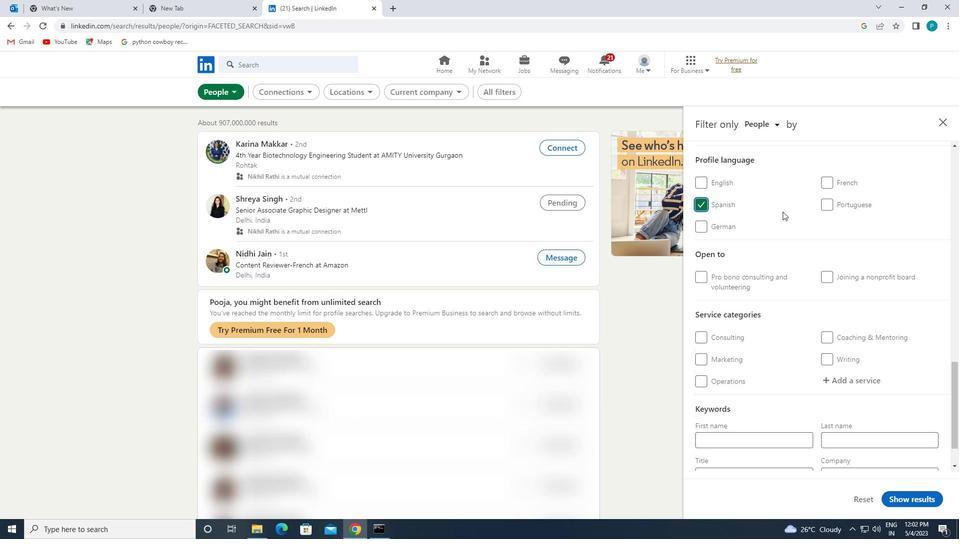
Action: Mouse scrolled (785, 213) with delta (0, 0)
Screenshot: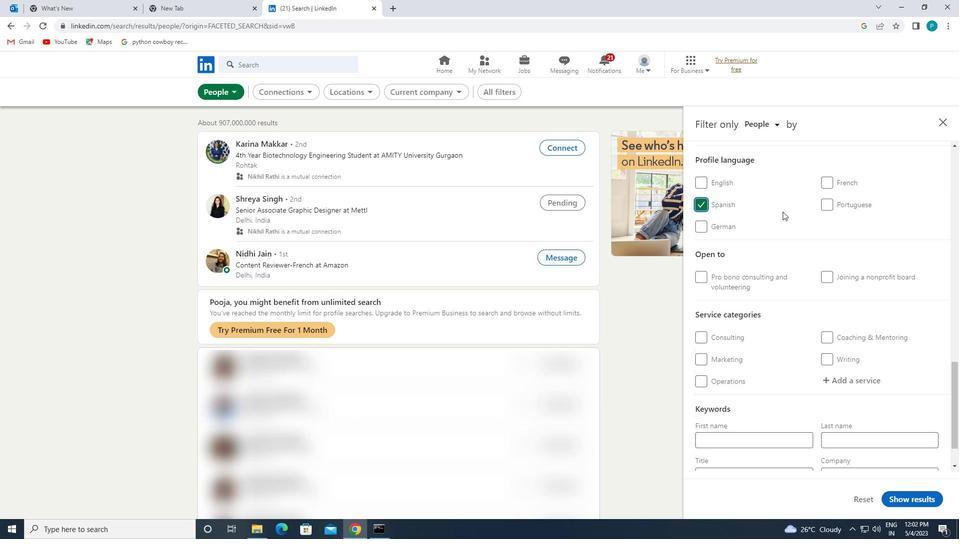 
Action: Mouse moved to (834, 234)
Screenshot: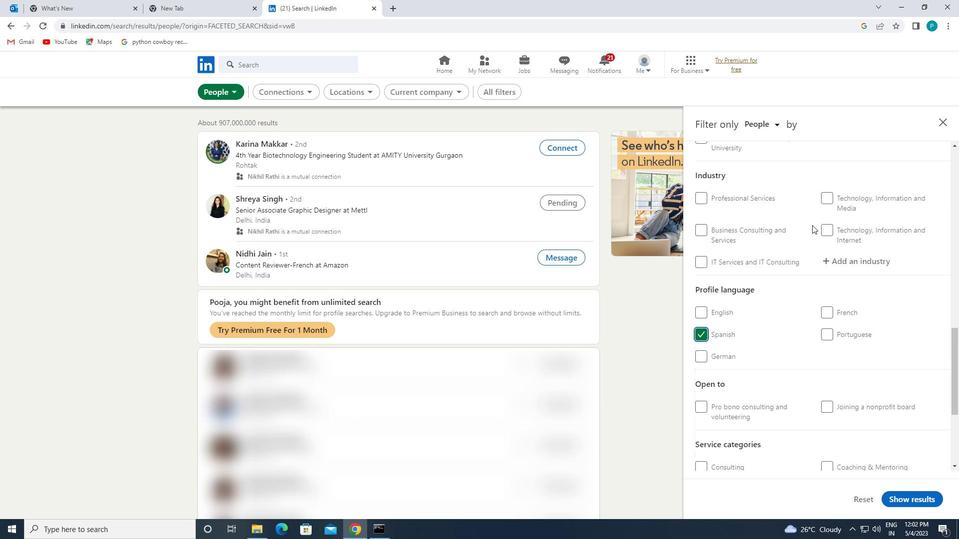 
Action: Mouse scrolled (834, 234) with delta (0, 0)
Screenshot: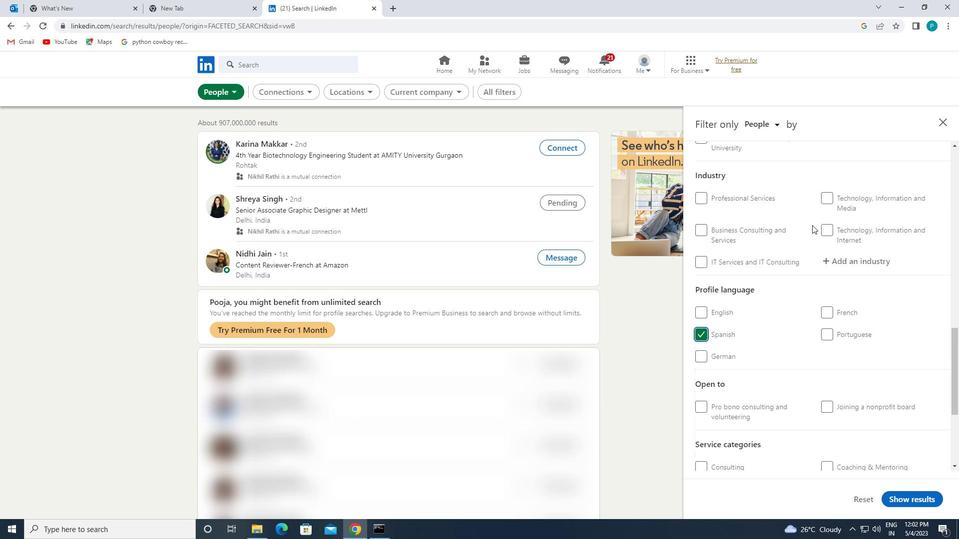 
Action: Mouse moved to (835, 234)
Screenshot: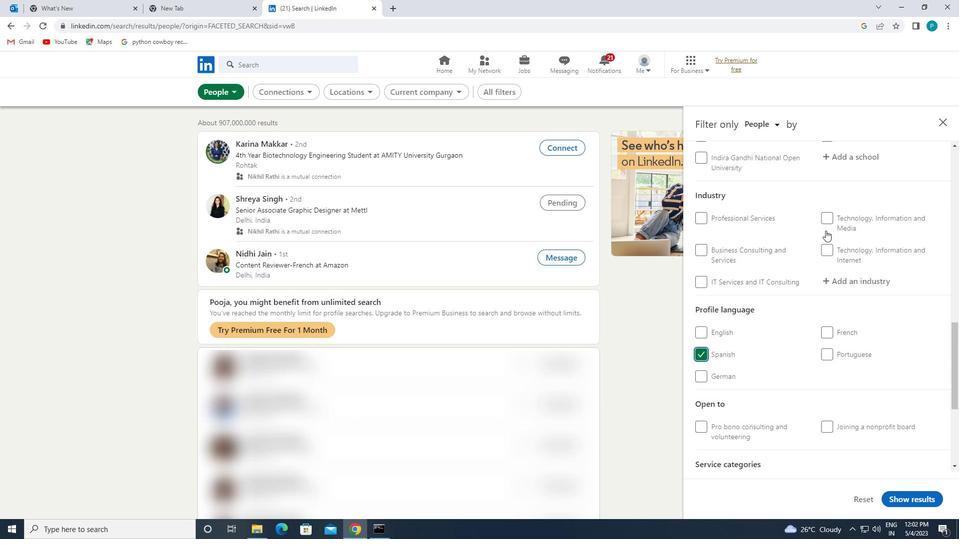 
Action: Mouse scrolled (835, 234) with delta (0, 0)
Screenshot: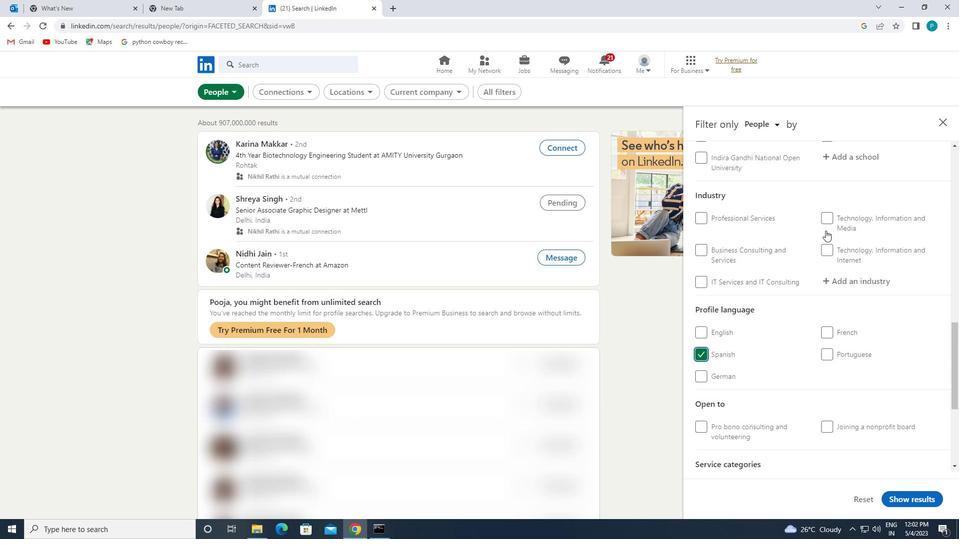 
Action: Mouse scrolled (835, 234) with delta (0, 0)
Screenshot: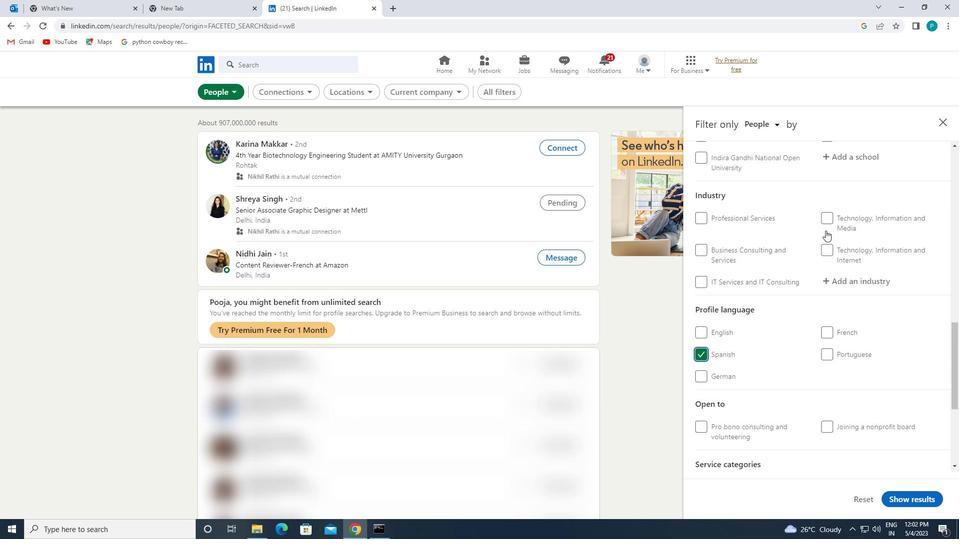 
Action: Mouse moved to (868, 251)
Screenshot: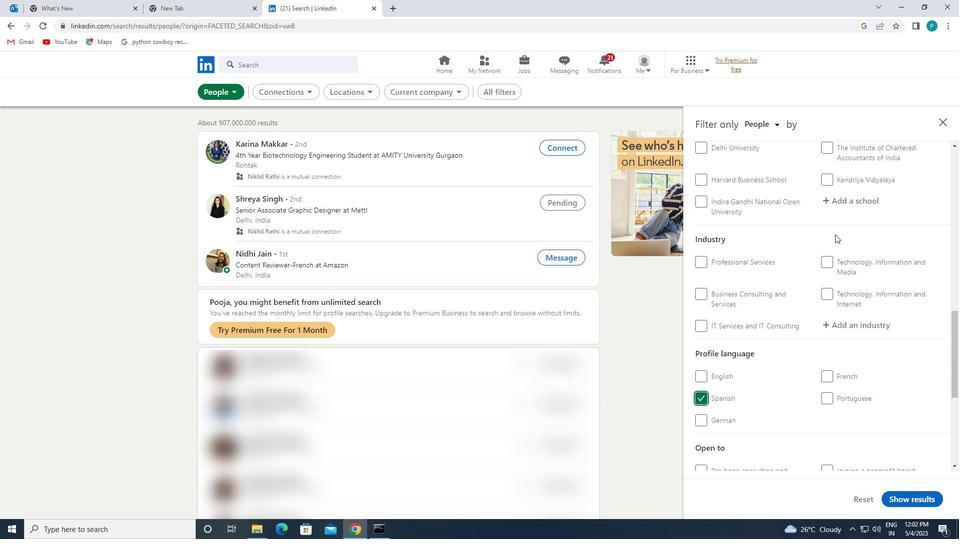 
Action: Mouse scrolled (868, 252) with delta (0, 0)
Screenshot: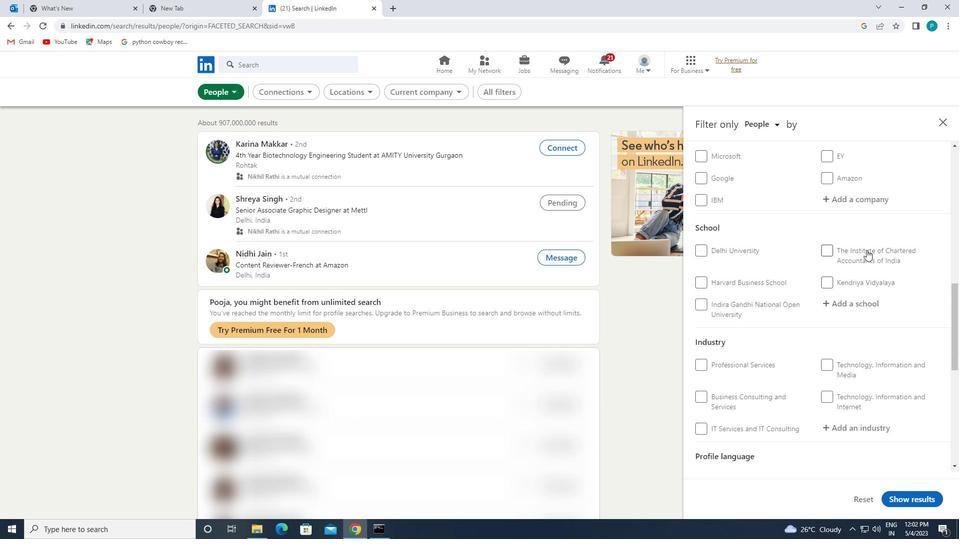 
Action: Mouse scrolled (868, 252) with delta (0, 0)
Screenshot: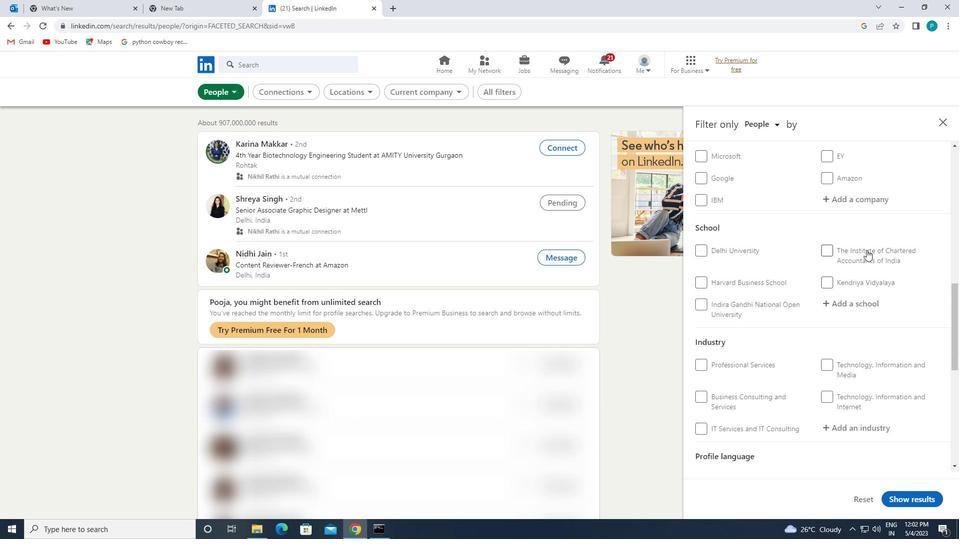 
Action: Mouse scrolled (868, 252) with delta (0, 0)
Screenshot: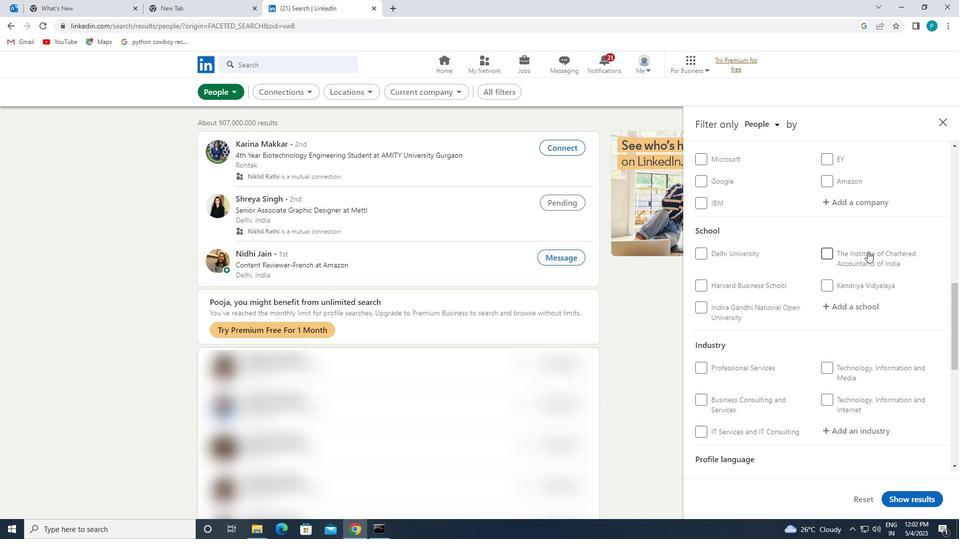 
Action: Mouse moved to (870, 260)
Screenshot: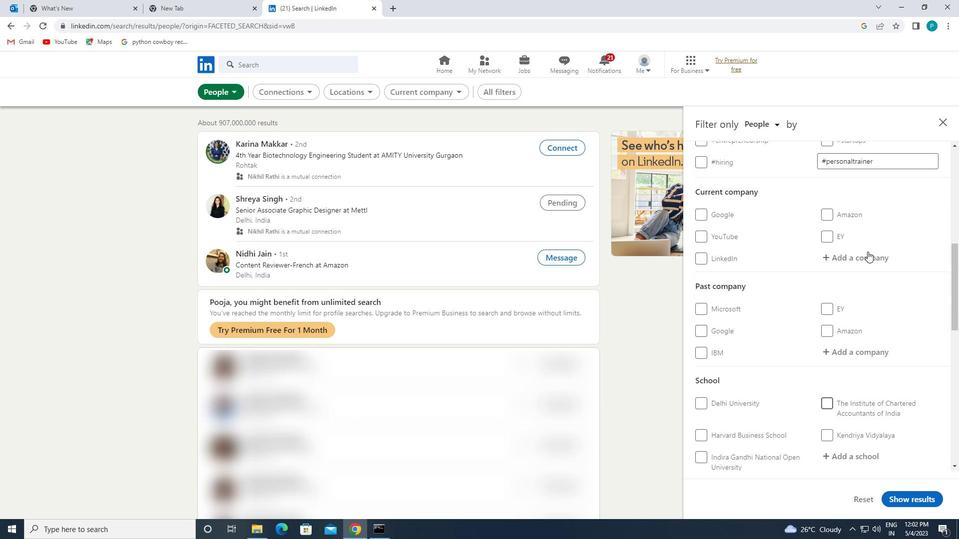 
Action: Mouse pressed left at (870, 260)
Screenshot: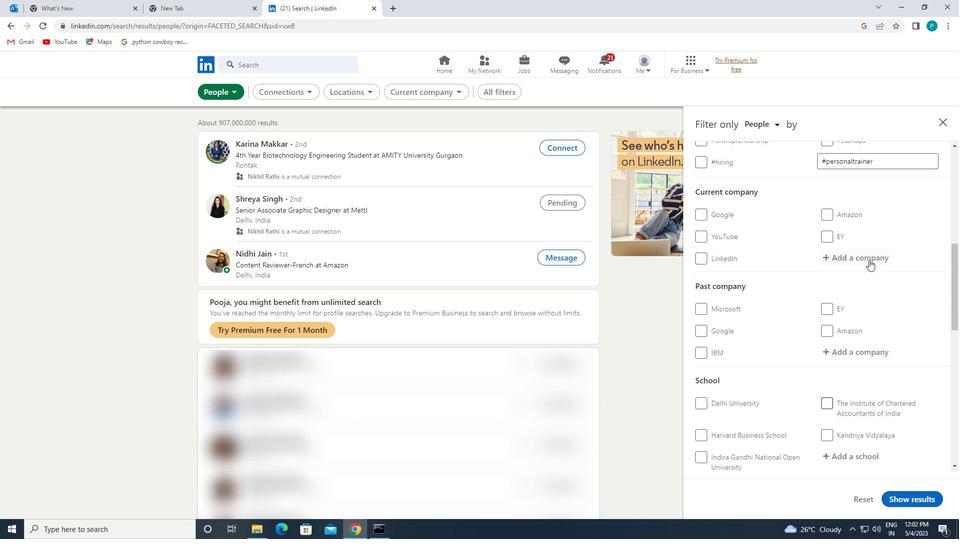 
Action: Key pressed <Key.caps_lock>U<Key.caps_lock>PLERS
Screenshot: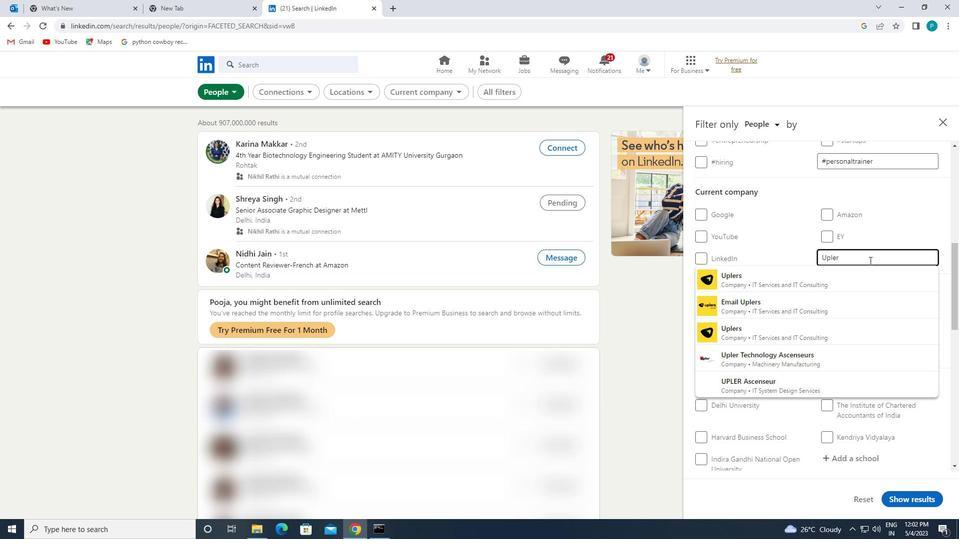 
Action: Mouse moved to (808, 280)
Screenshot: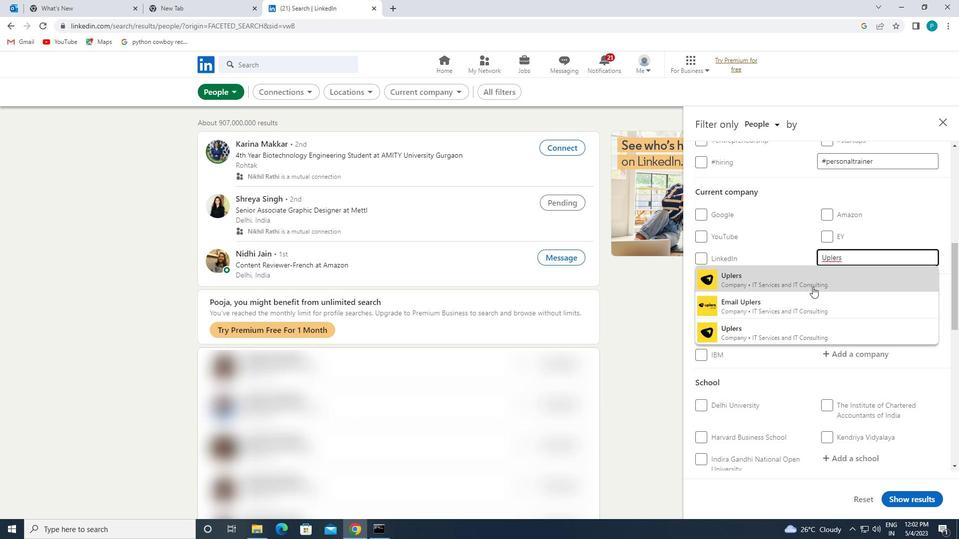
Action: Mouse pressed left at (808, 280)
Screenshot: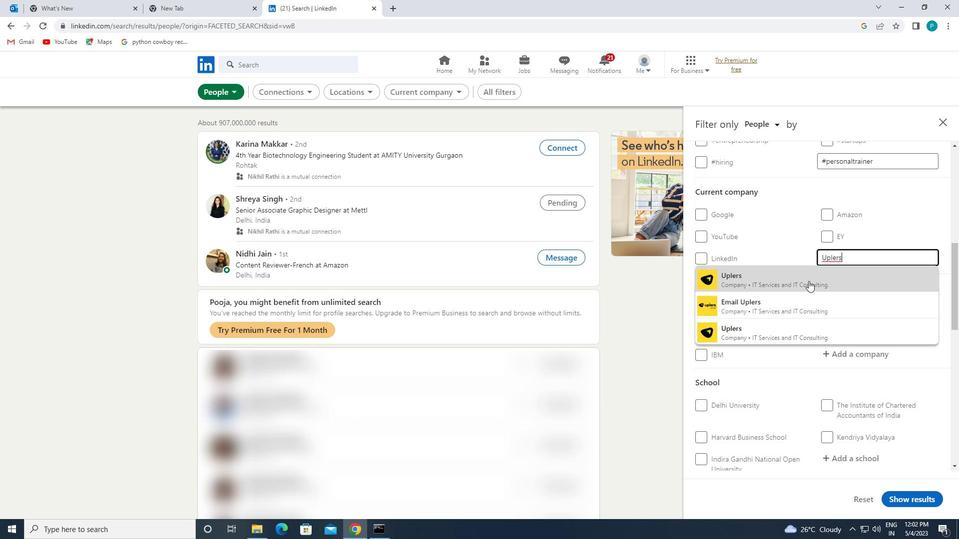 
Action: Mouse moved to (812, 285)
Screenshot: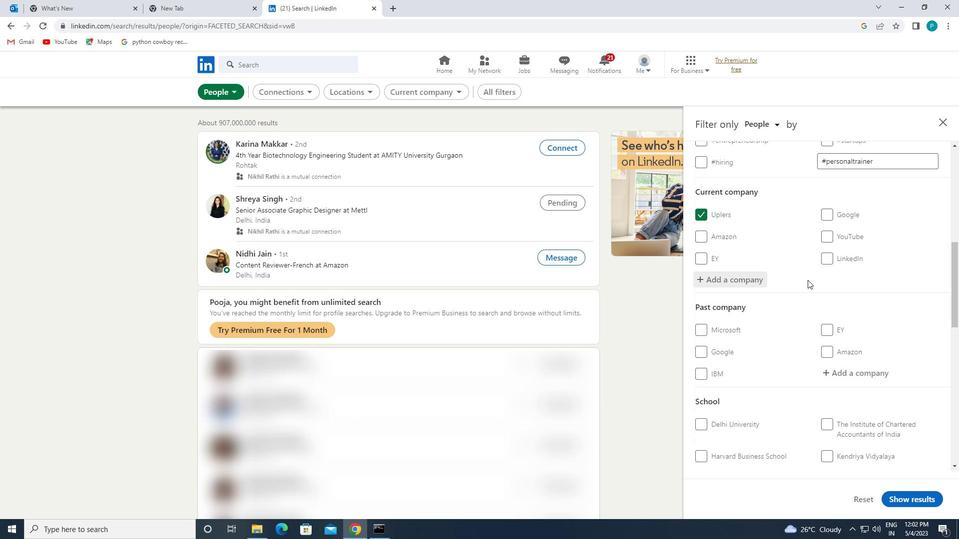 
Action: Mouse scrolled (812, 284) with delta (0, 0)
Screenshot: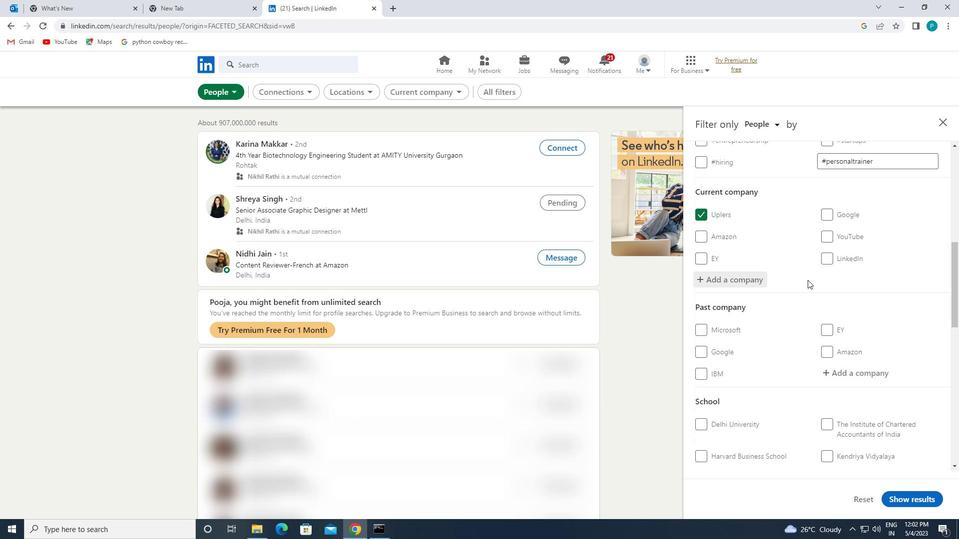 
Action: Mouse moved to (812, 285)
Screenshot: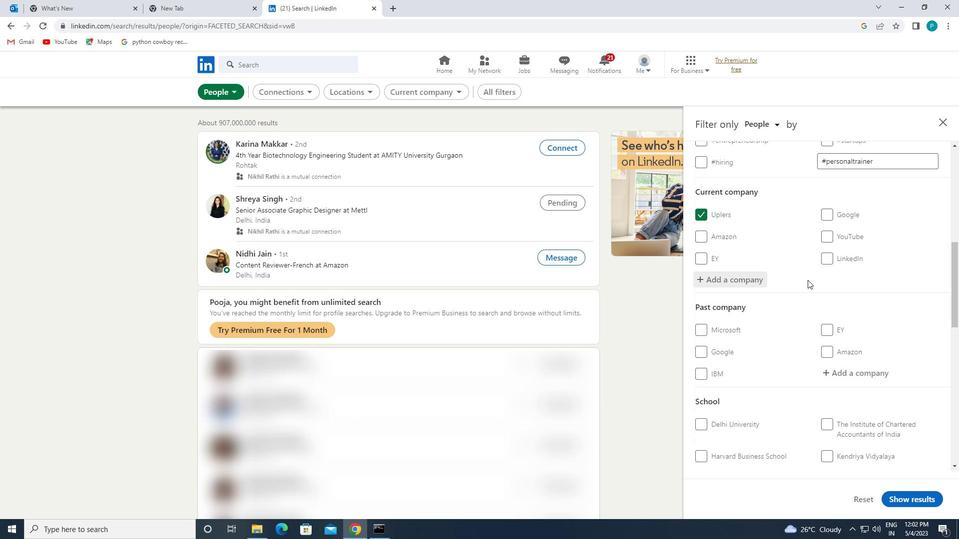 
Action: Mouse scrolled (812, 284) with delta (0, 0)
Screenshot: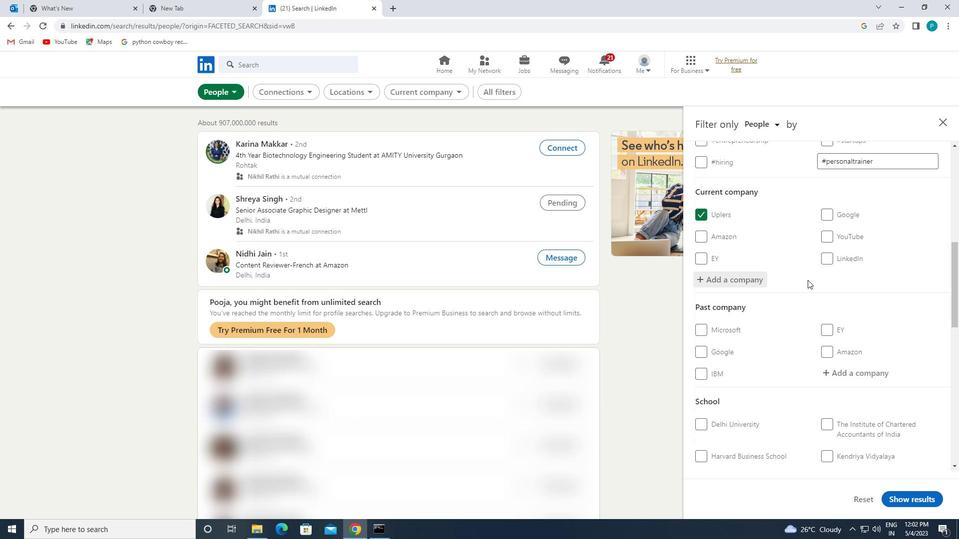 
Action: Mouse scrolled (812, 284) with delta (0, 0)
Screenshot: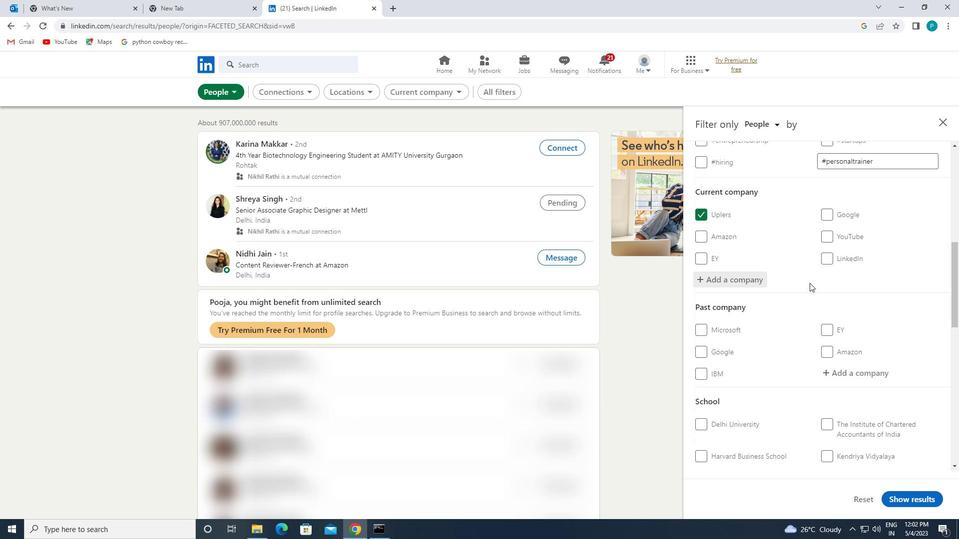 
Action: Mouse moved to (812, 285)
Screenshot: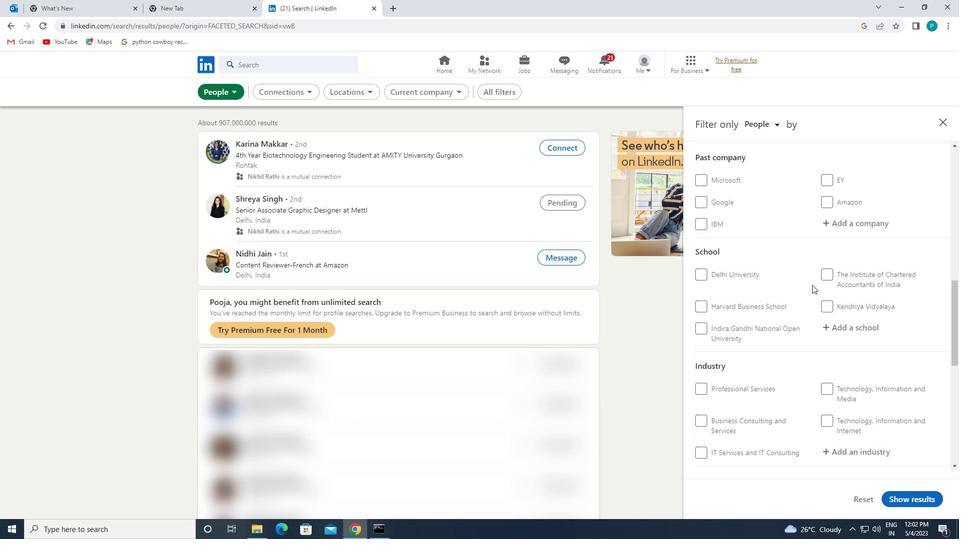 
Action: Mouse scrolled (812, 284) with delta (0, 0)
Screenshot: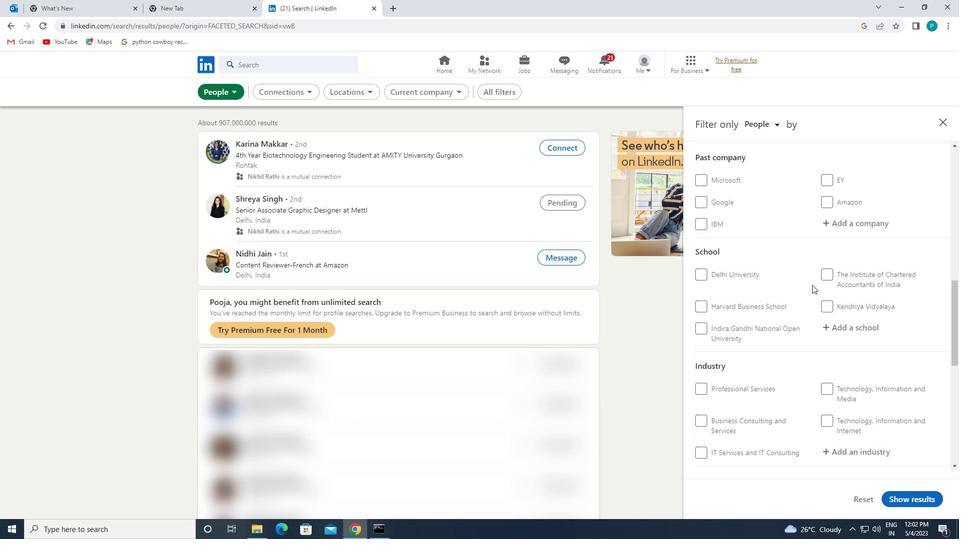 
Action: Mouse moved to (817, 286)
Screenshot: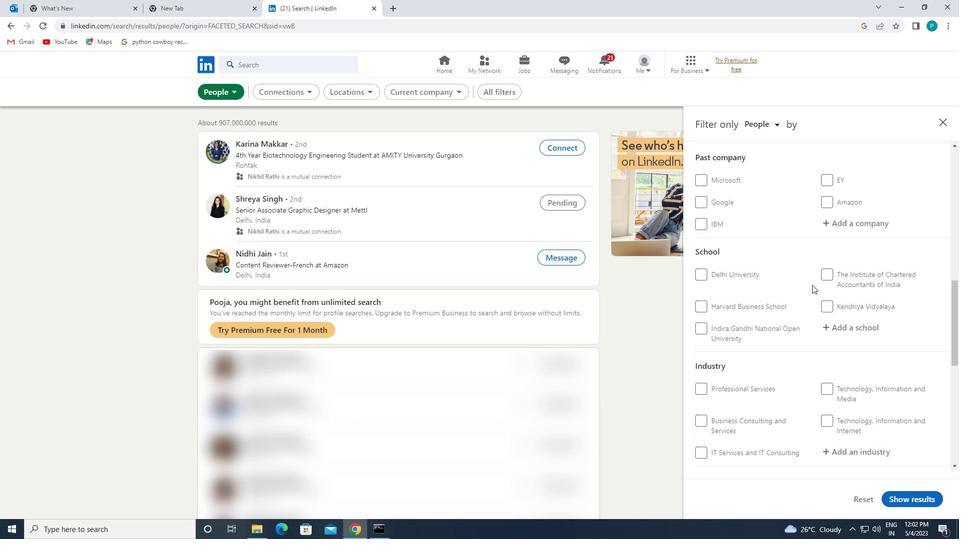 
Action: Mouse scrolled (817, 286) with delta (0, 0)
Screenshot: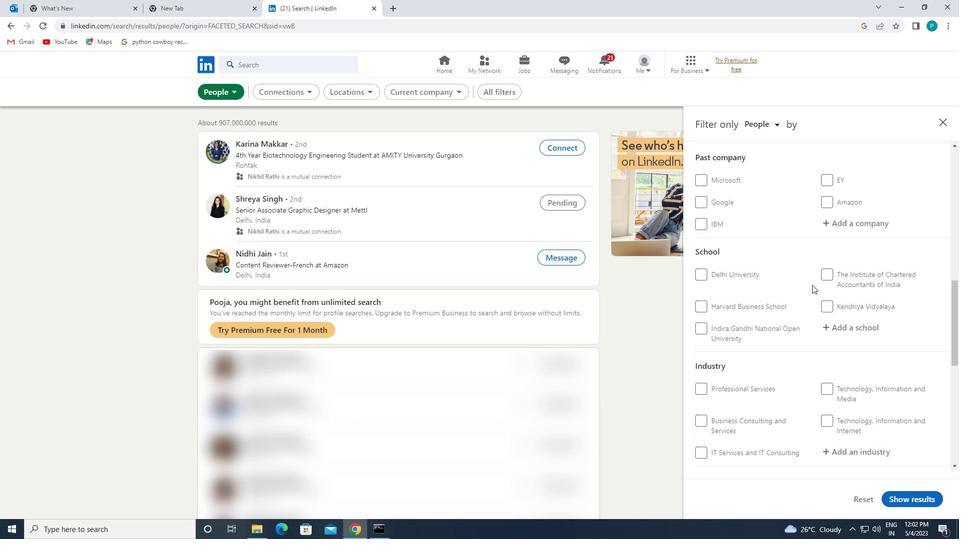 
Action: Mouse moved to (836, 234)
Screenshot: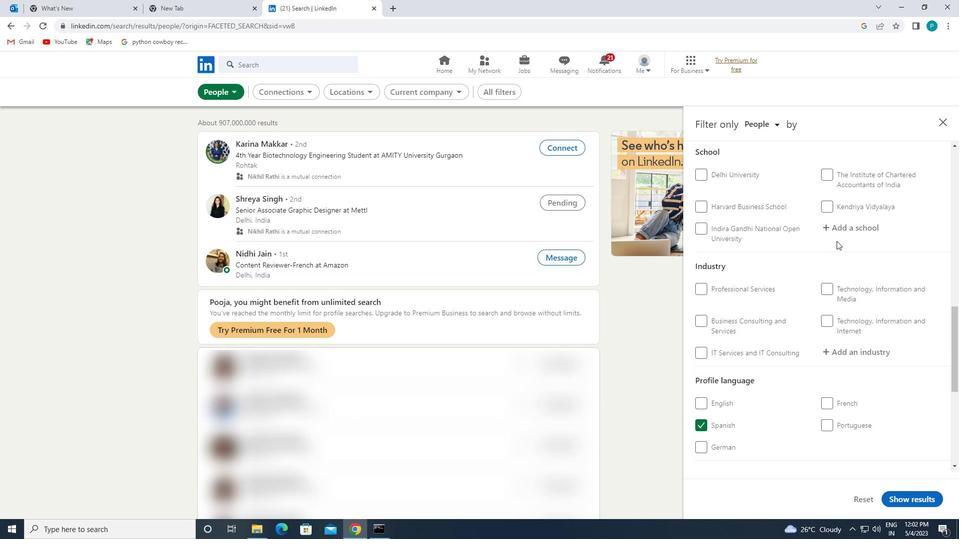 
Action: Mouse pressed left at (836, 234)
Screenshot: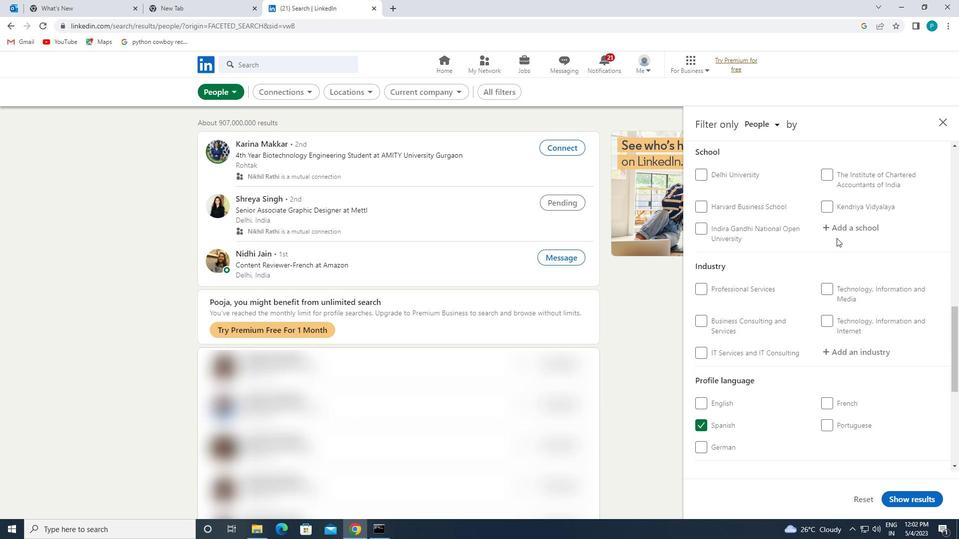 
Action: Key pressed <Key.caps_lock>B<Key.caps_lock>RAINWARE
Screenshot: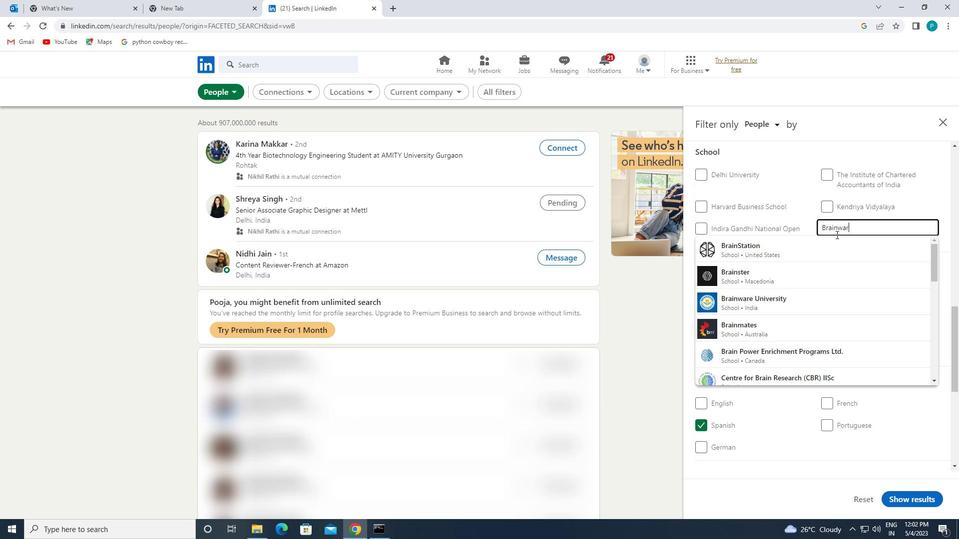 
Action: Mouse moved to (820, 250)
Screenshot: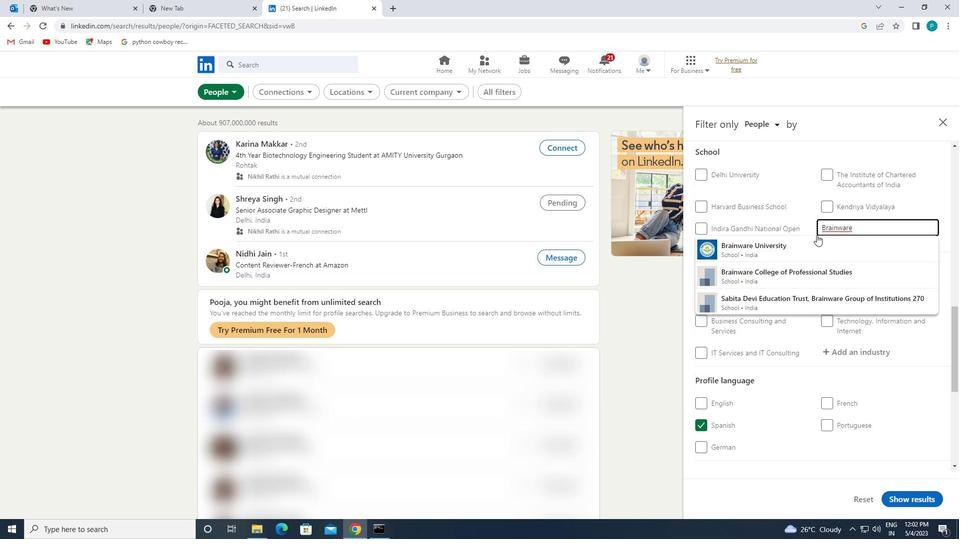 
Action: Mouse pressed left at (820, 250)
Screenshot: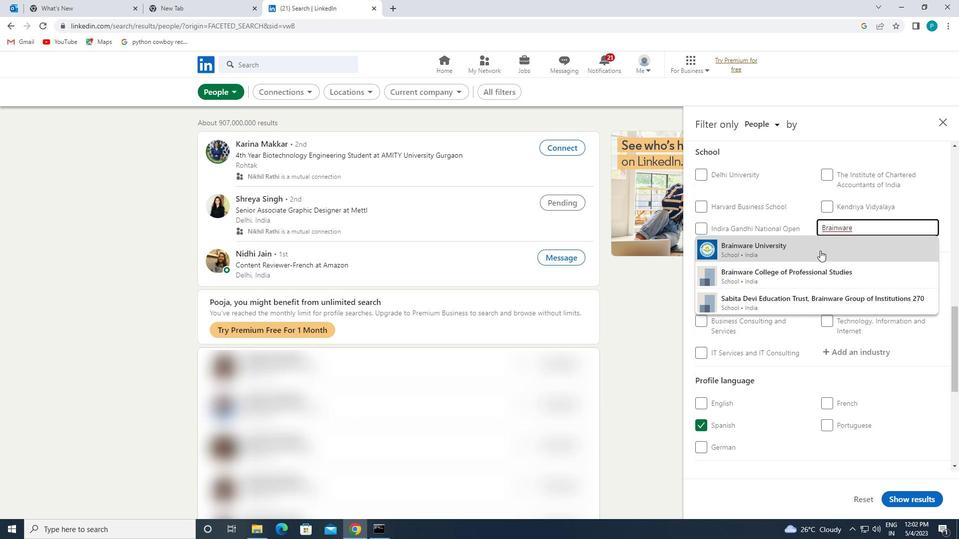 
Action: Mouse scrolled (820, 250) with delta (0, 0)
Screenshot: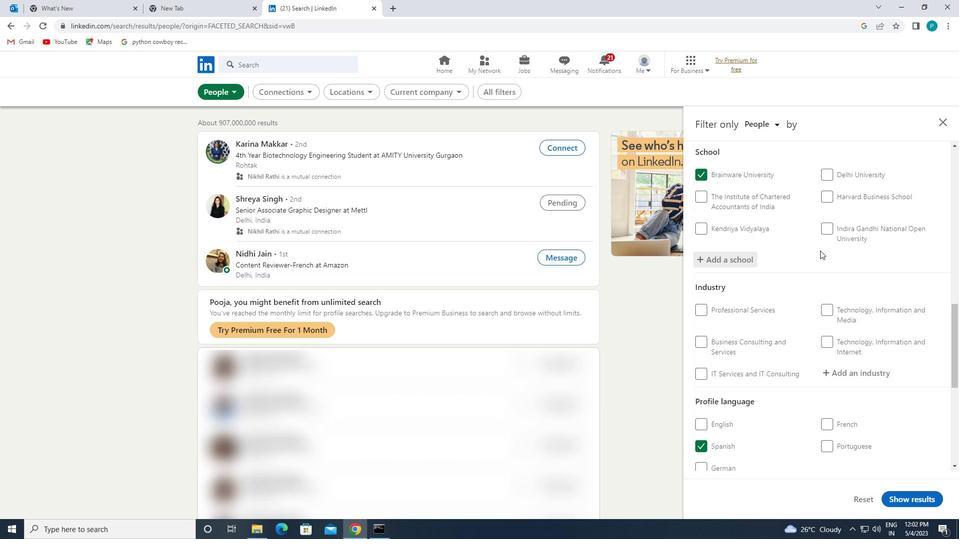 
Action: Mouse scrolled (820, 250) with delta (0, 0)
Screenshot: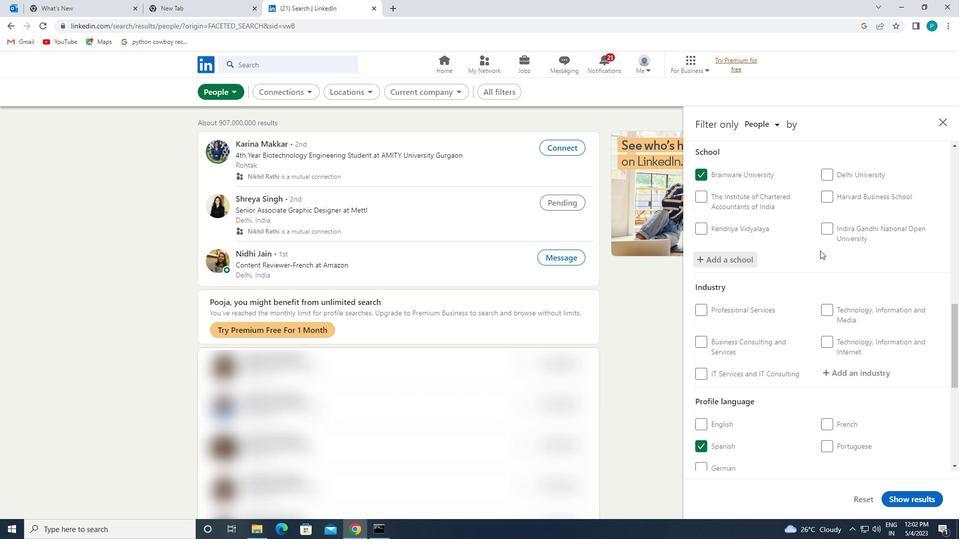 
Action: Mouse moved to (858, 278)
Screenshot: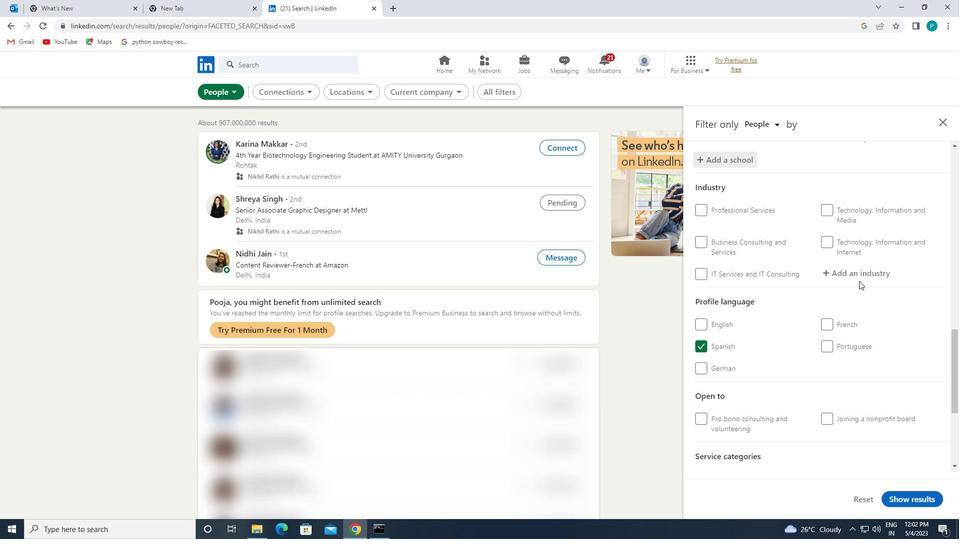 
Action: Mouse pressed left at (858, 278)
Screenshot: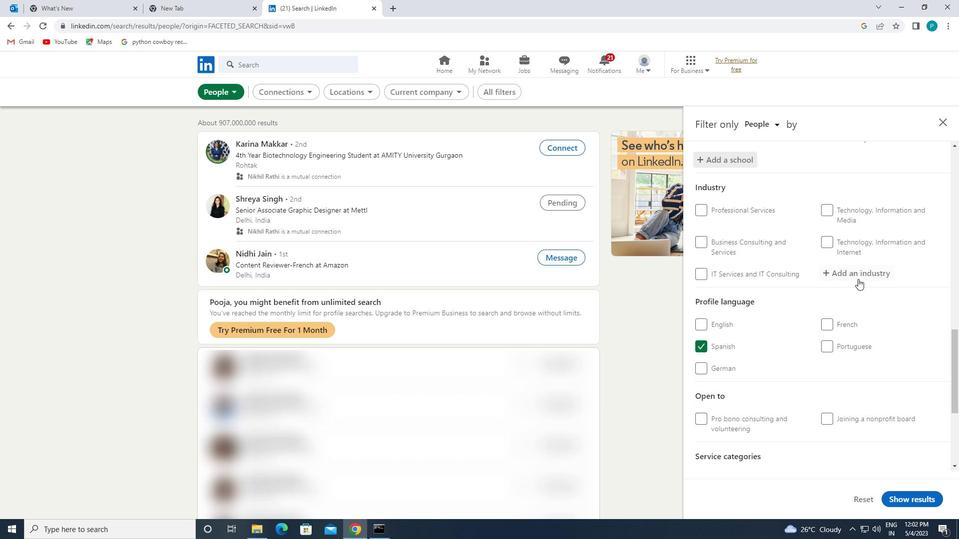 
Action: Key pressed <Key.caps_lock>C<Key.caps_lock>OMMUNI
Screenshot: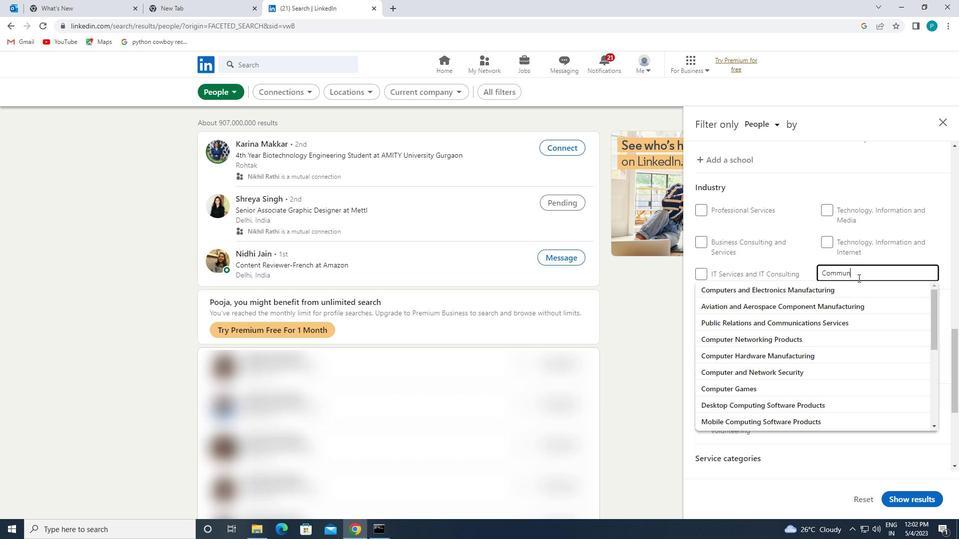 
Action: Mouse moved to (770, 336)
Screenshot: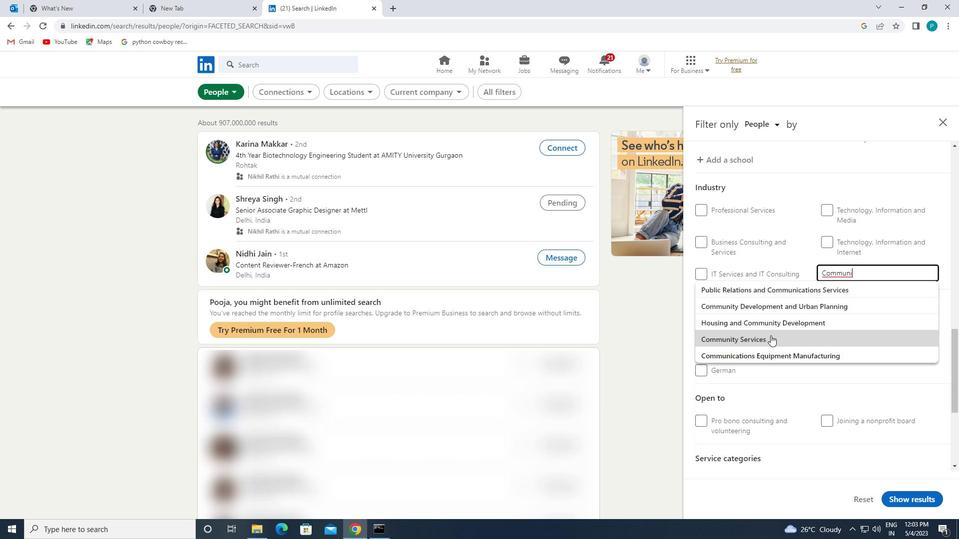 
Action: Mouse pressed left at (770, 336)
Screenshot: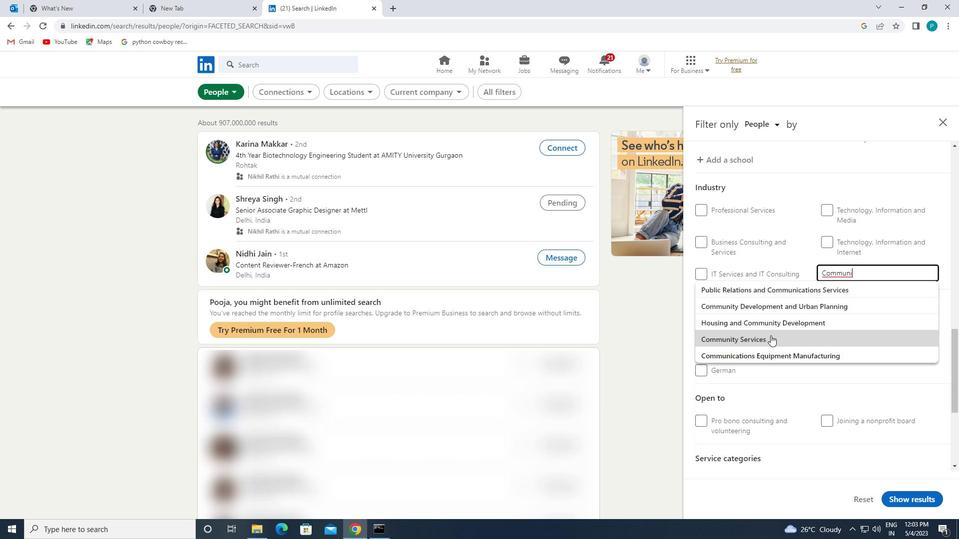 
Action: Mouse scrolled (770, 335) with delta (0, 0)
Screenshot: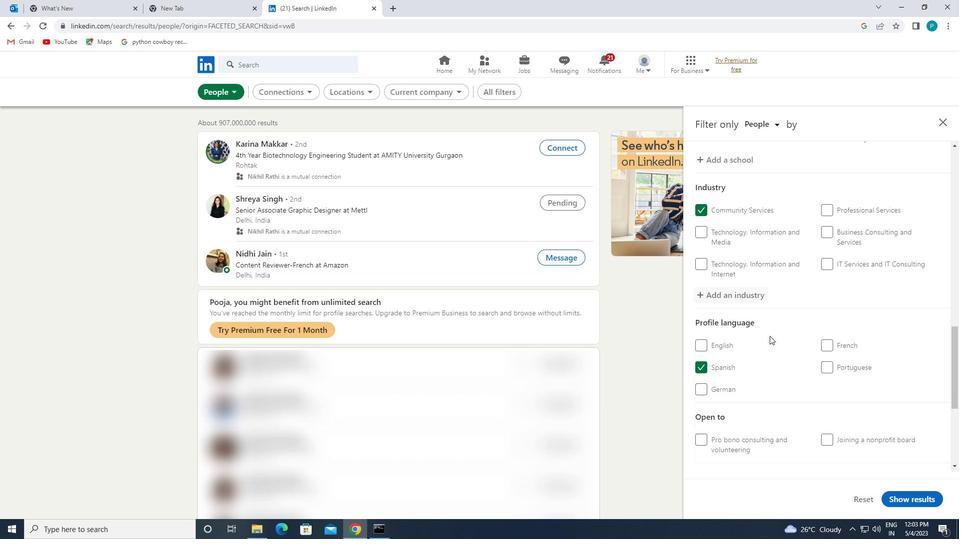 
Action: Mouse scrolled (770, 335) with delta (0, 0)
Screenshot: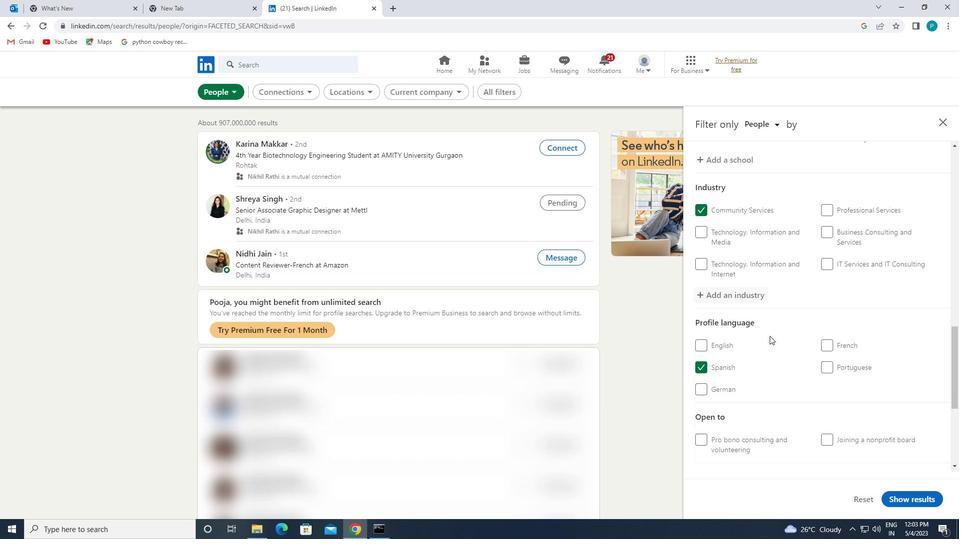 
Action: Mouse moved to (771, 336)
Screenshot: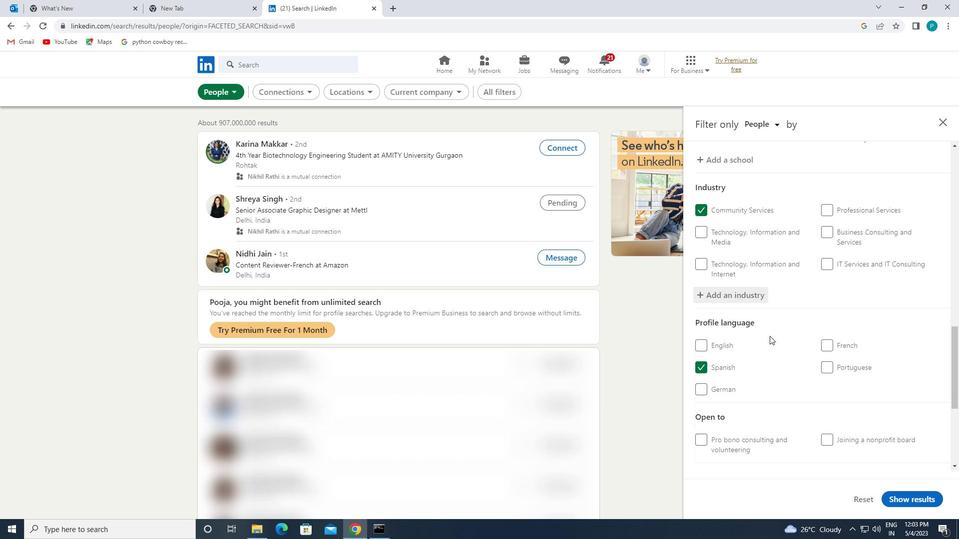 
Action: Mouse scrolled (771, 336) with delta (0, 0)
Screenshot: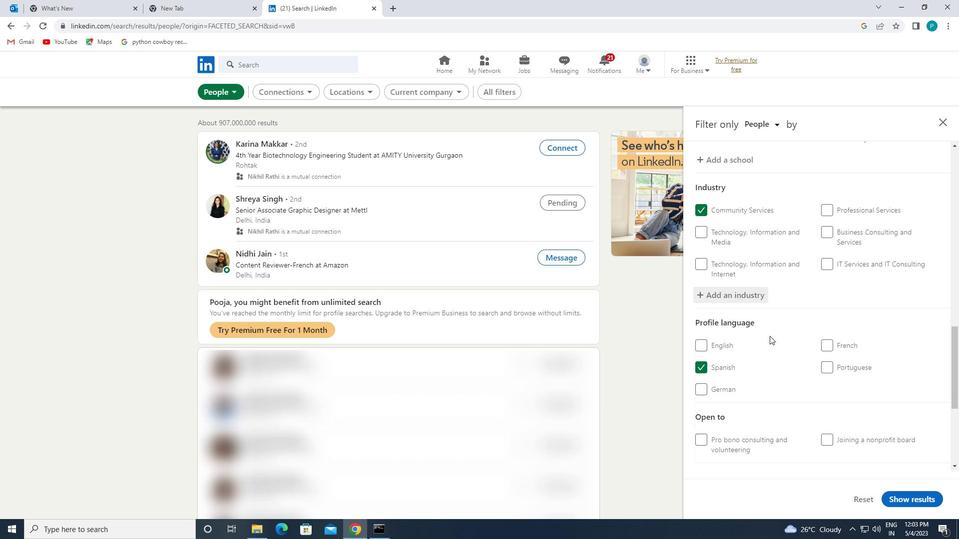 
Action: Mouse moved to (781, 340)
Screenshot: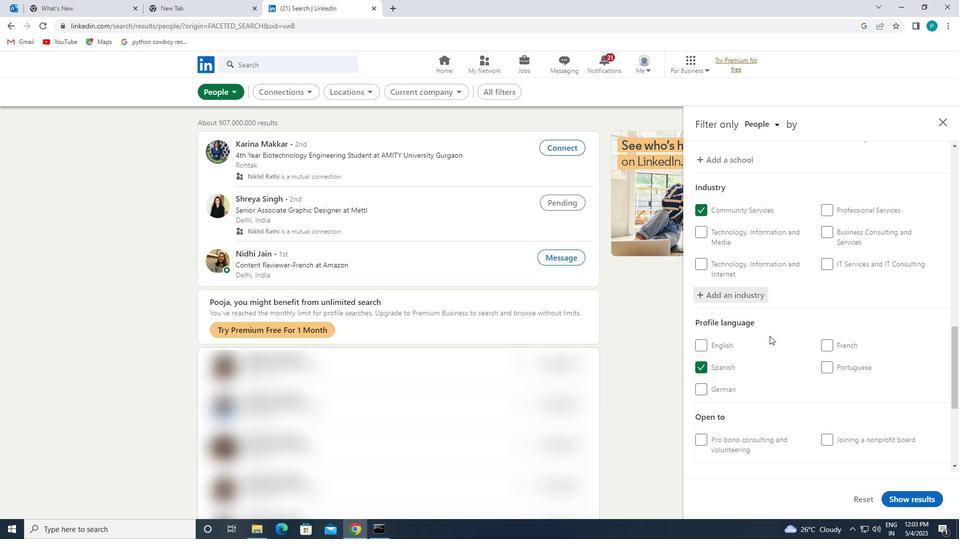
Action: Mouse scrolled (781, 340) with delta (0, 0)
Screenshot: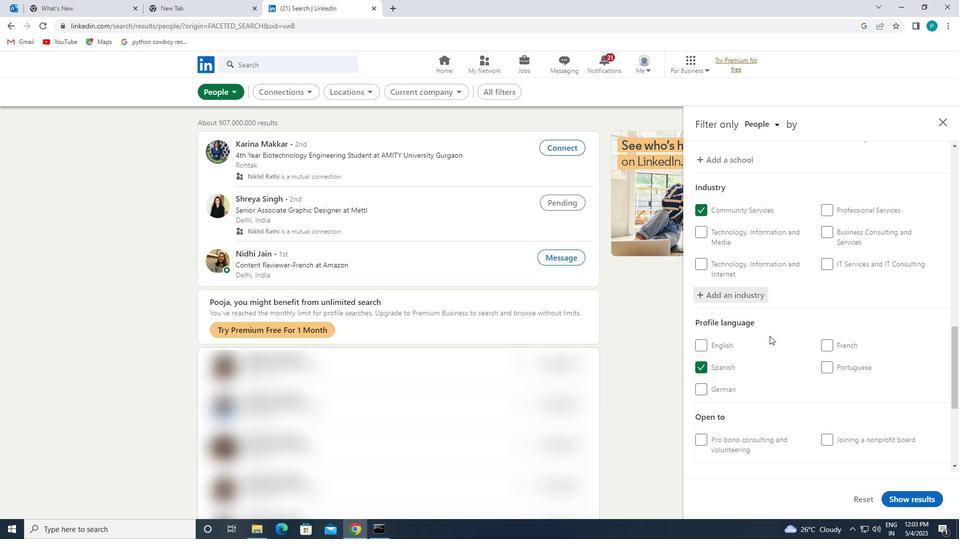 
Action: Mouse moved to (857, 342)
Screenshot: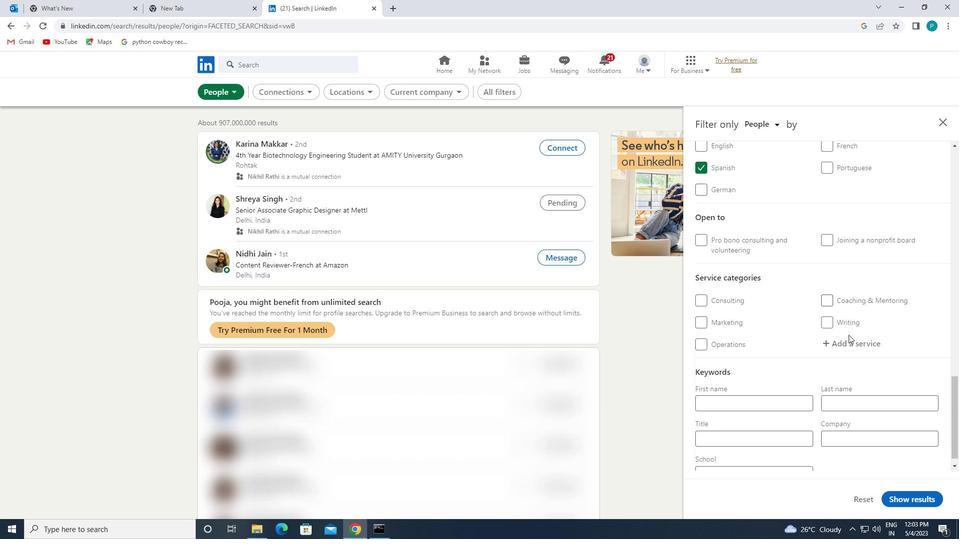 
Action: Mouse pressed left at (857, 342)
Screenshot: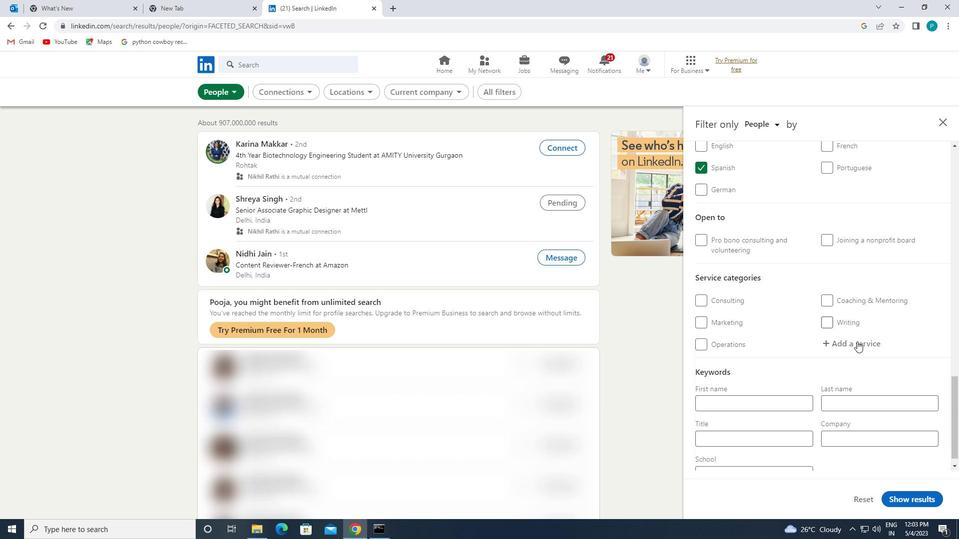 
Action: Key pressed <Key.caps_lock>G<Key.caps_lock>RAPHIC
Screenshot: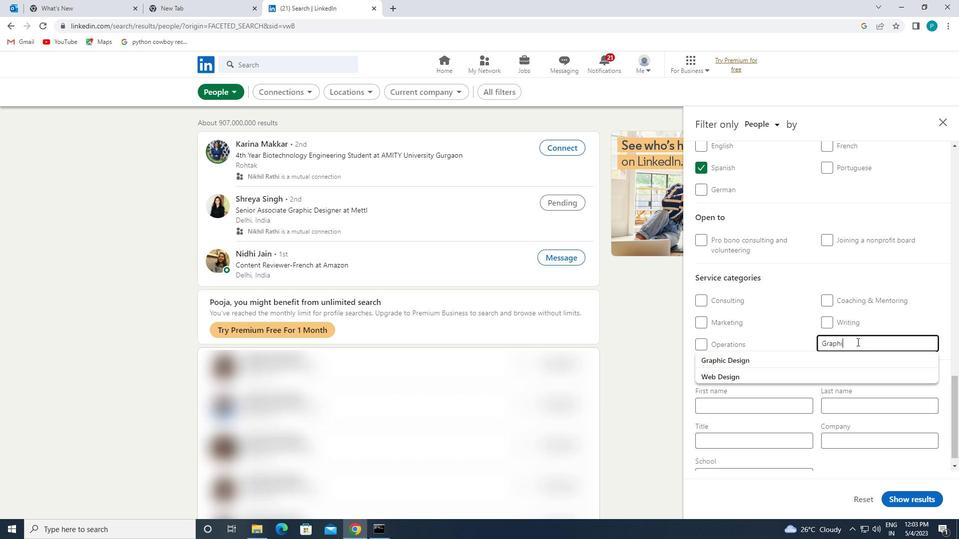 
Action: Mouse moved to (789, 362)
Screenshot: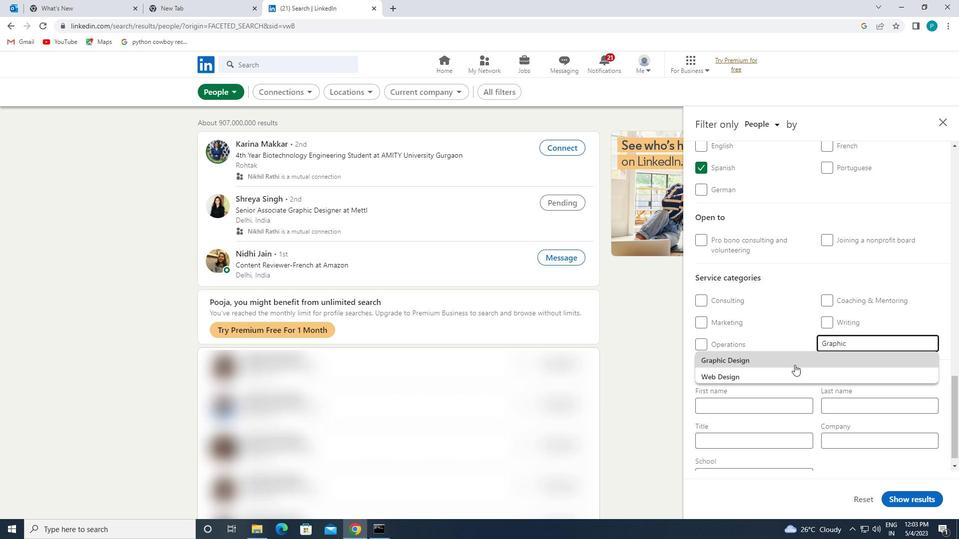 
Action: Mouse pressed left at (789, 362)
Screenshot: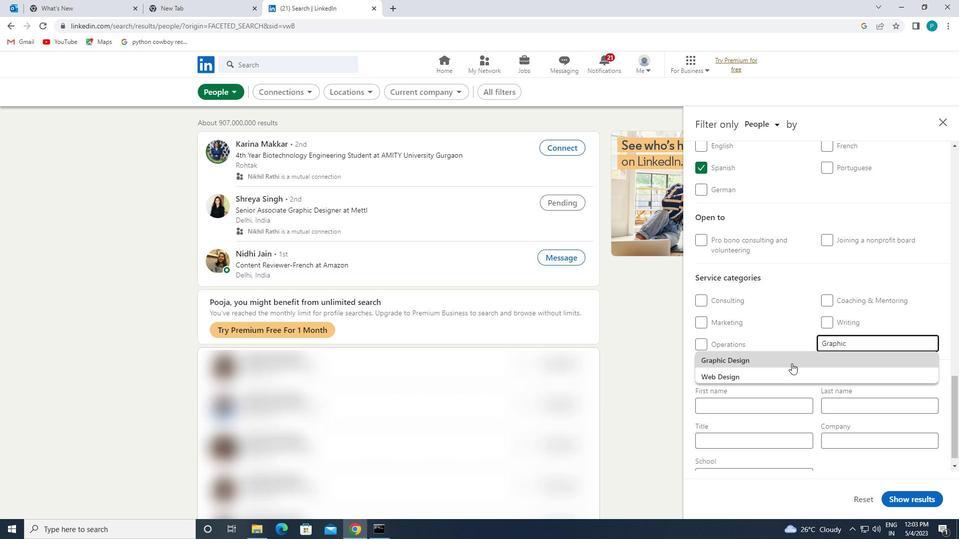 
Action: Mouse scrolled (789, 361) with delta (0, 0)
Screenshot: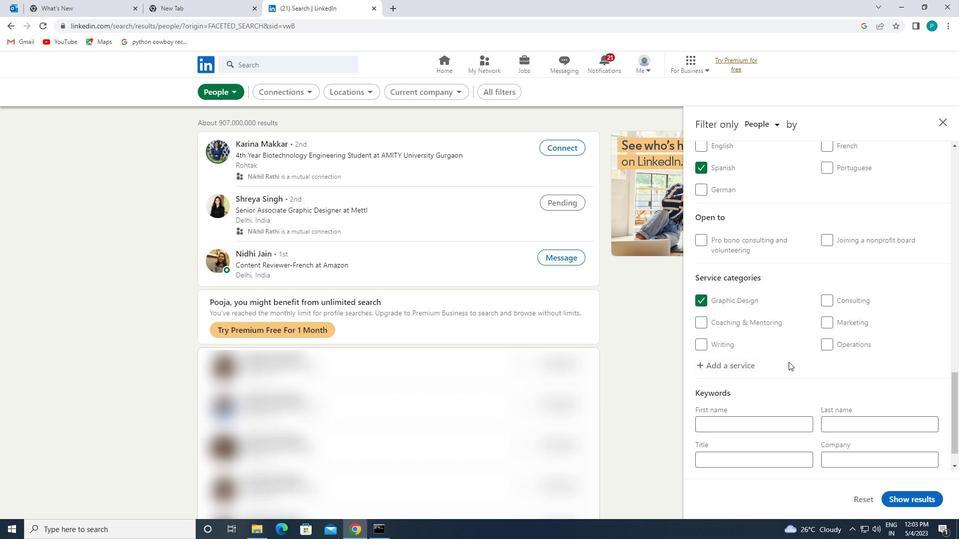 
Action: Mouse scrolled (789, 361) with delta (0, 0)
Screenshot: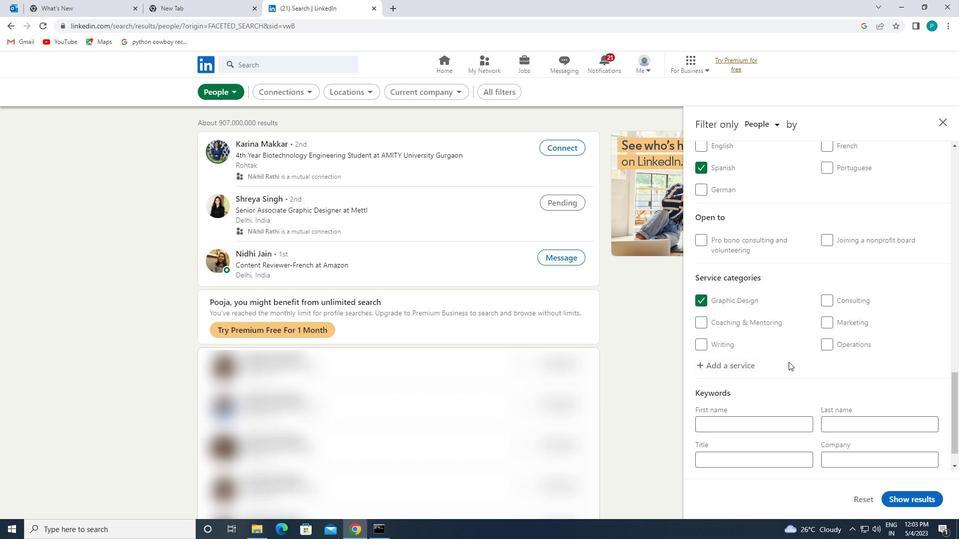 
Action: Mouse scrolled (789, 361) with delta (0, 0)
Screenshot: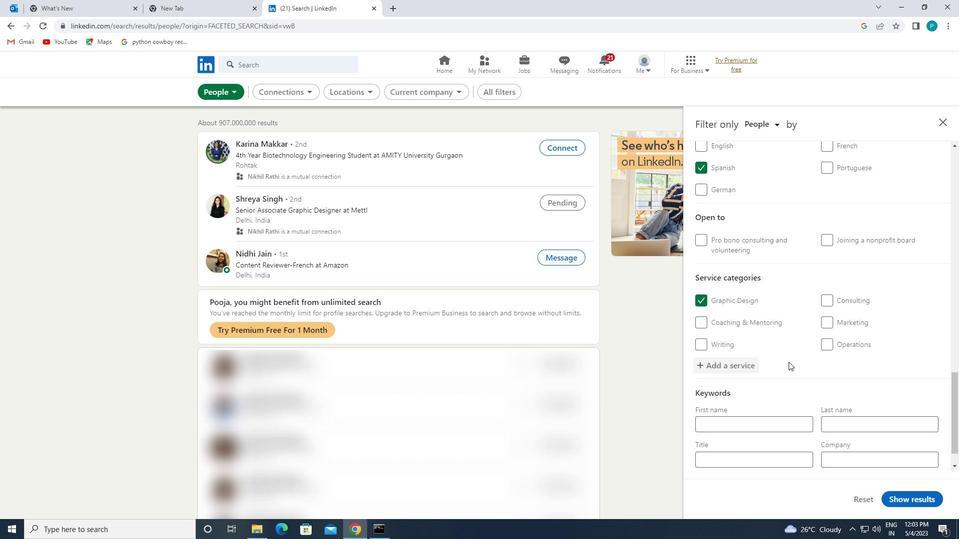 
Action: Mouse scrolled (789, 361) with delta (0, 0)
Screenshot: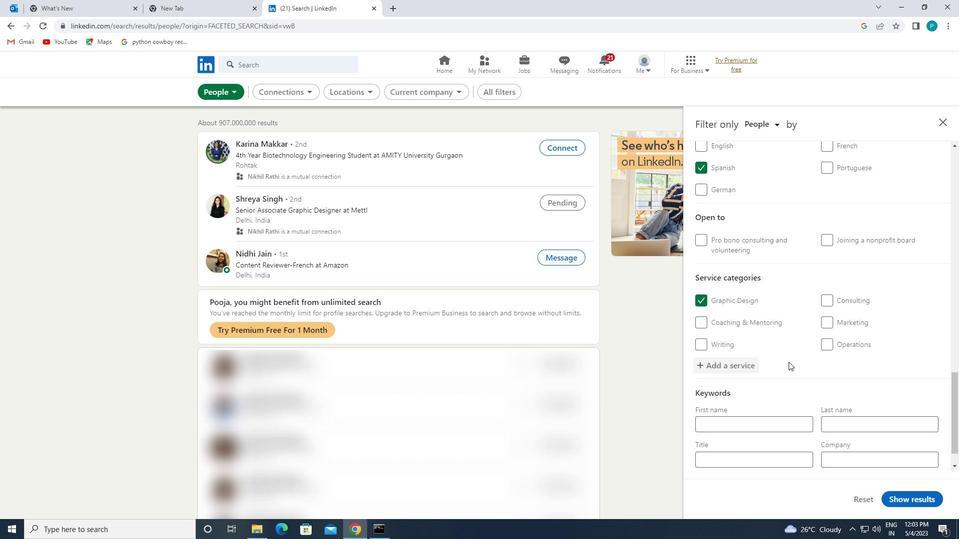 
Action: Mouse moved to (752, 417)
Screenshot: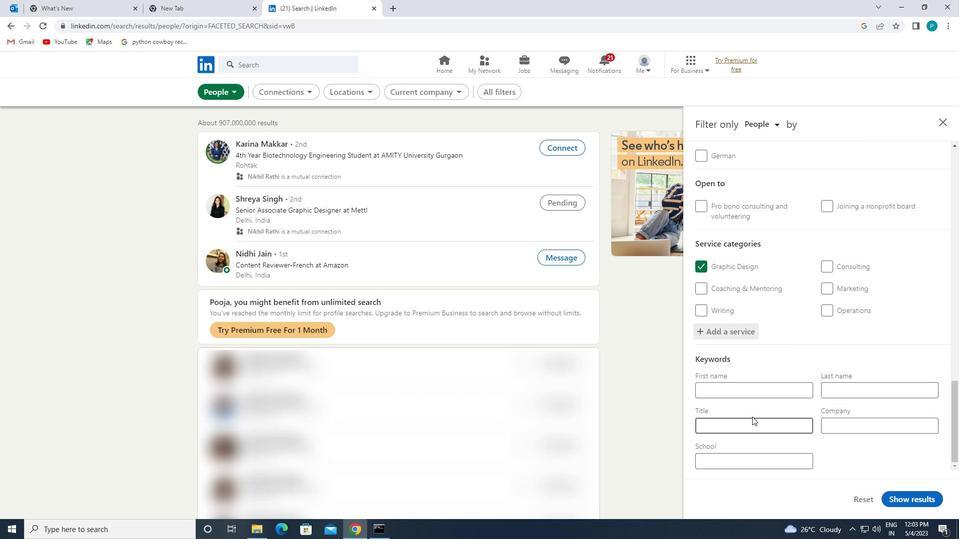 
Action: Mouse pressed left at (752, 417)
Screenshot: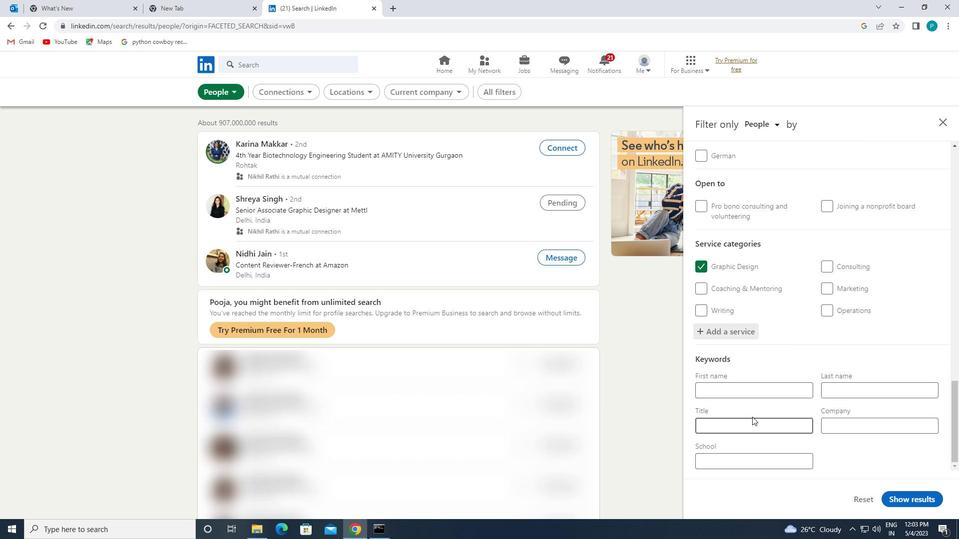 
Action: Mouse moved to (752, 419)
Screenshot: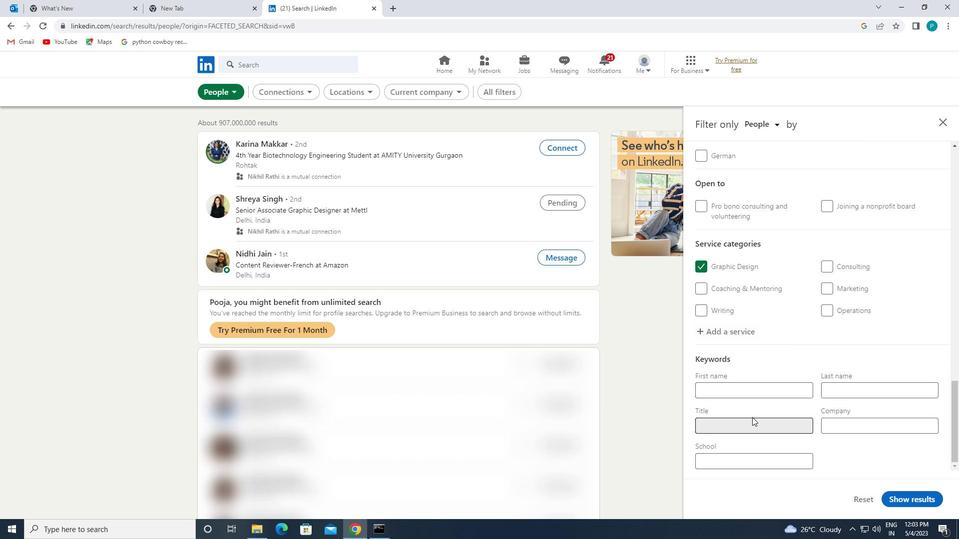 
Action: Key pressed <Key.caps_lock>W<Key.caps_lock>AITER/<Key.space><Key.caps_lock>W<Key.caps_lock>AITRESS
Screenshot: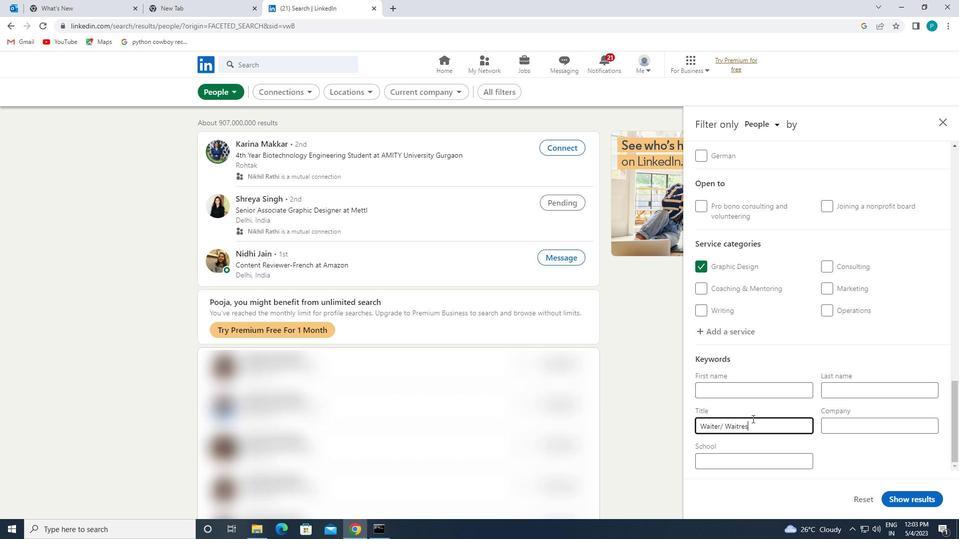
Action: Mouse moved to (904, 494)
Screenshot: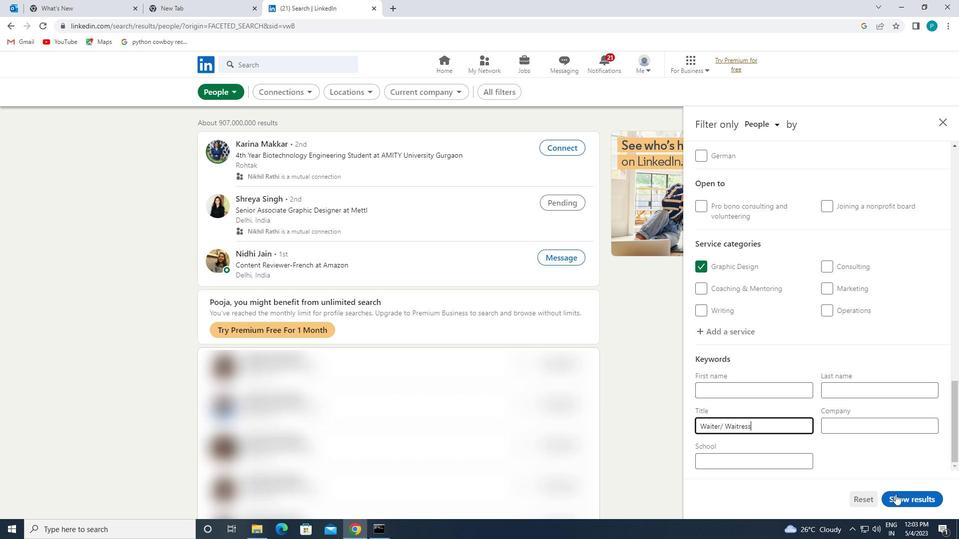 
Action: Mouse pressed left at (904, 494)
Screenshot: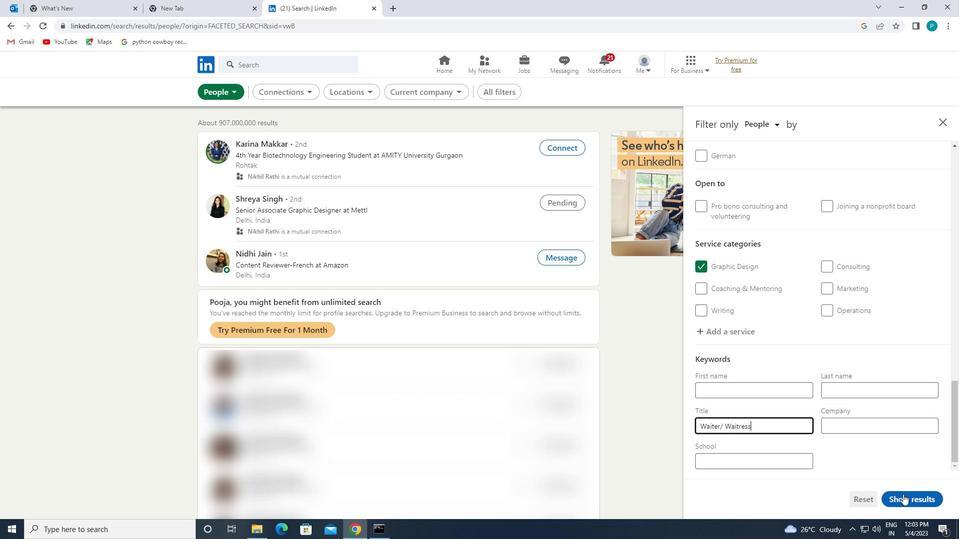 
